 Task: Create a due date automation trigger when advanced on, on the monday before a card is due add fields without custom field "Resume" set to a date more than 1 working days ago at 11:00 AM.
Action: Mouse moved to (859, 290)
Screenshot: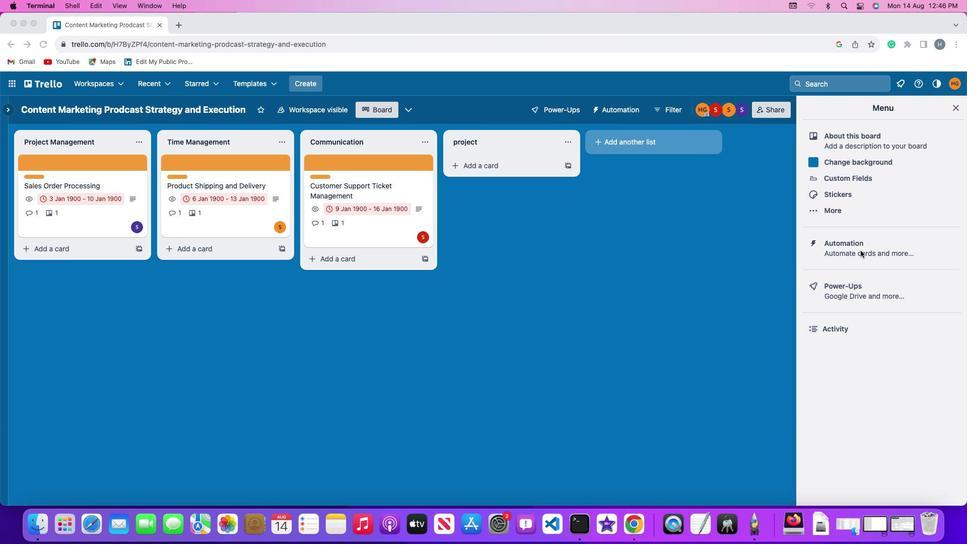 
Action: Mouse pressed left at (859, 290)
Screenshot: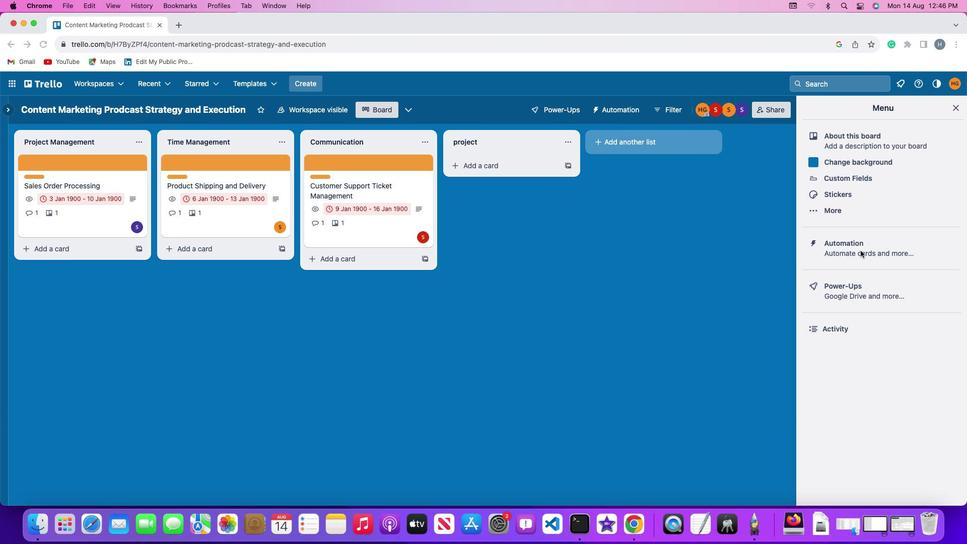 
Action: Mouse pressed left at (859, 290)
Screenshot: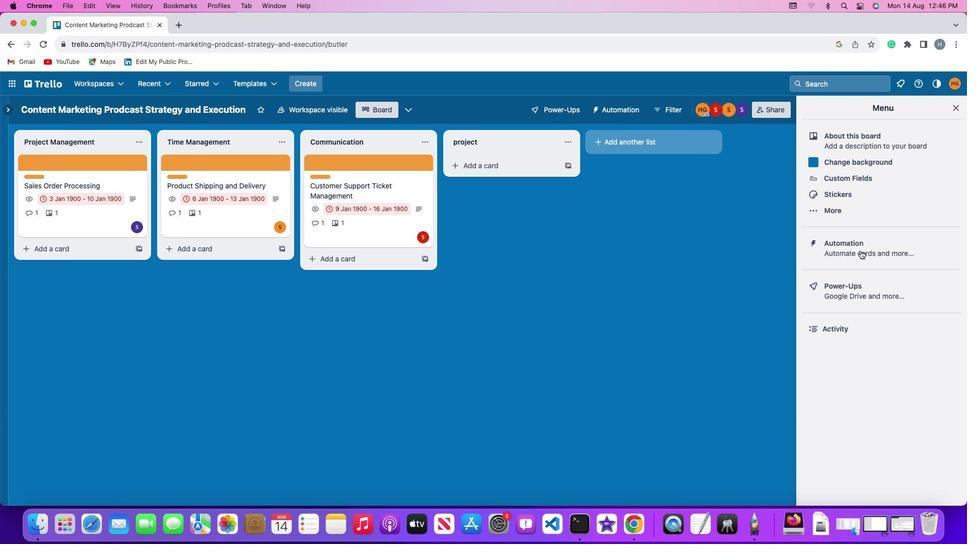 
Action: Mouse moved to (81, 281)
Screenshot: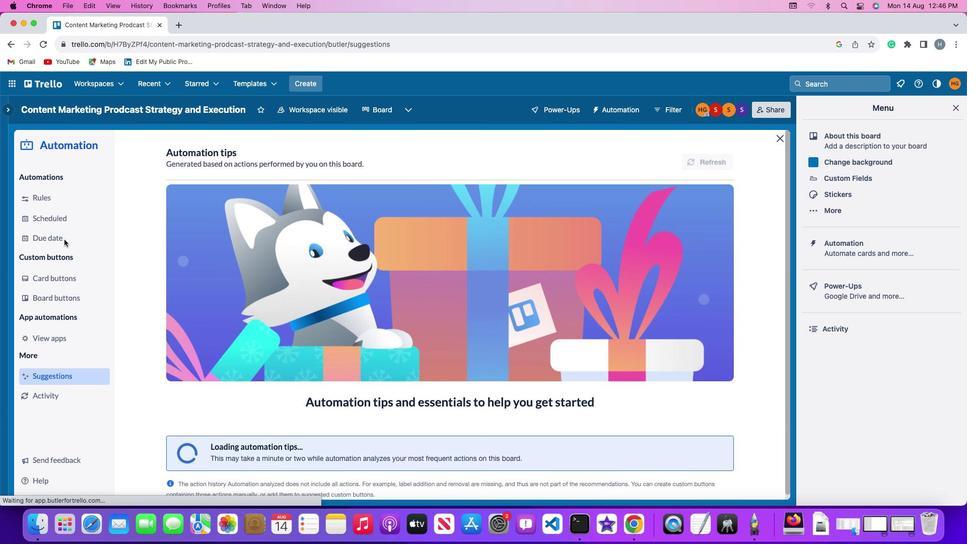 
Action: Mouse pressed left at (81, 281)
Screenshot: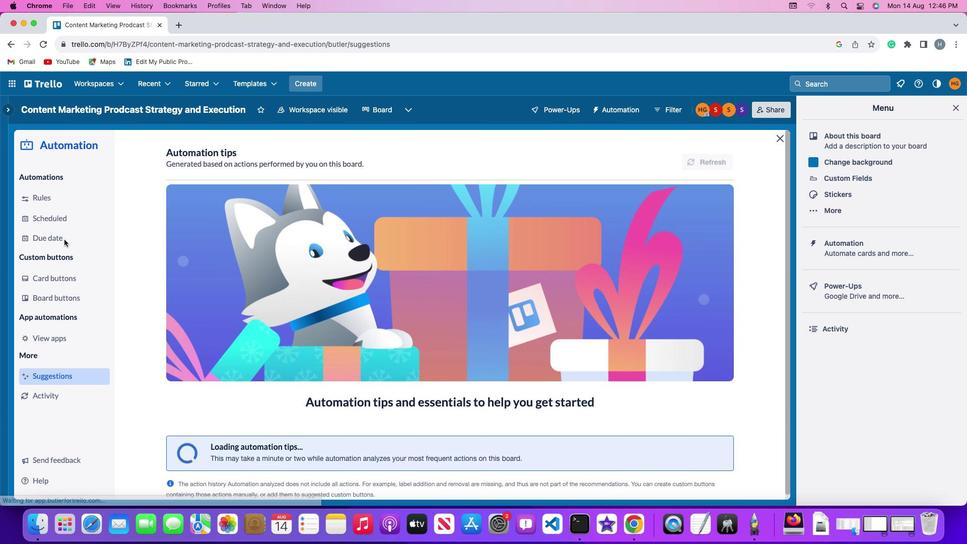 
Action: Mouse moved to (679, 213)
Screenshot: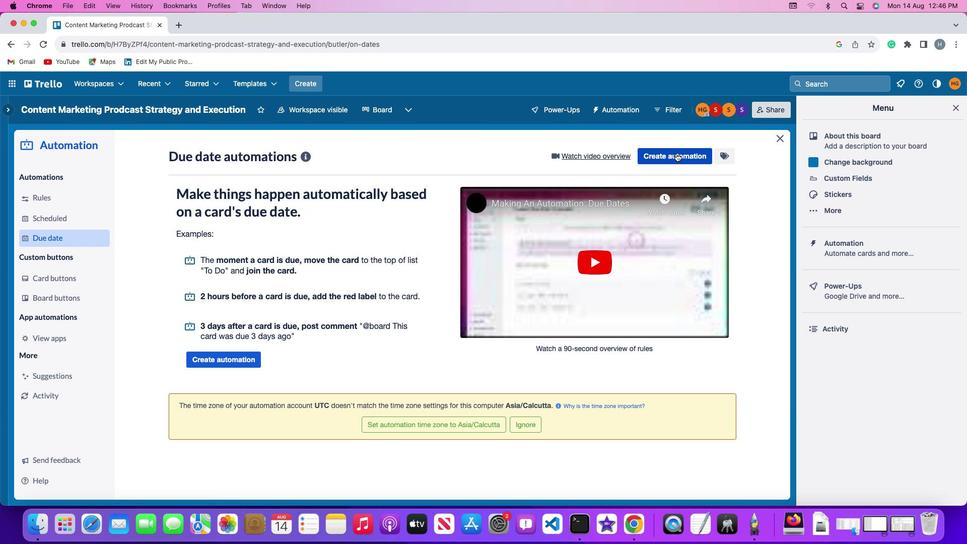 
Action: Mouse pressed left at (679, 213)
Screenshot: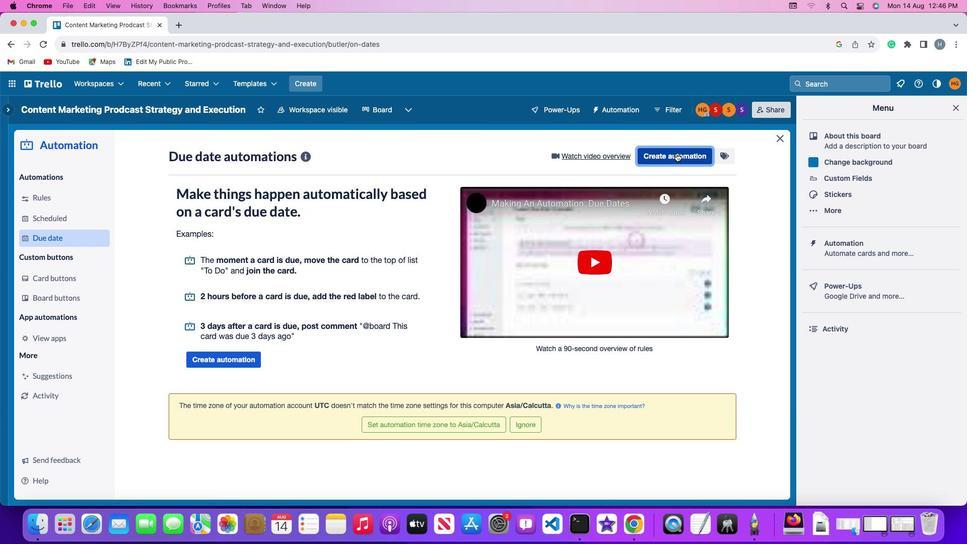 
Action: Mouse moved to (195, 292)
Screenshot: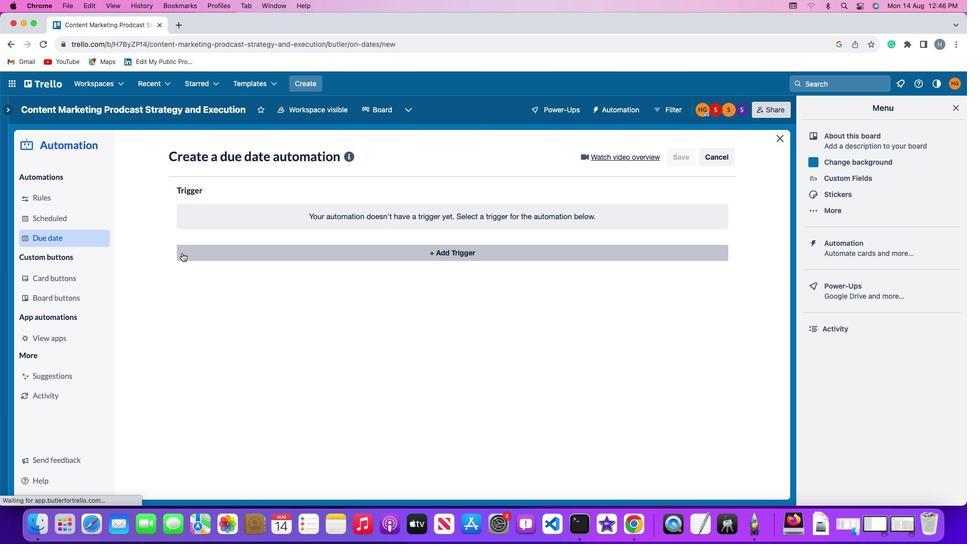 
Action: Mouse pressed left at (195, 292)
Screenshot: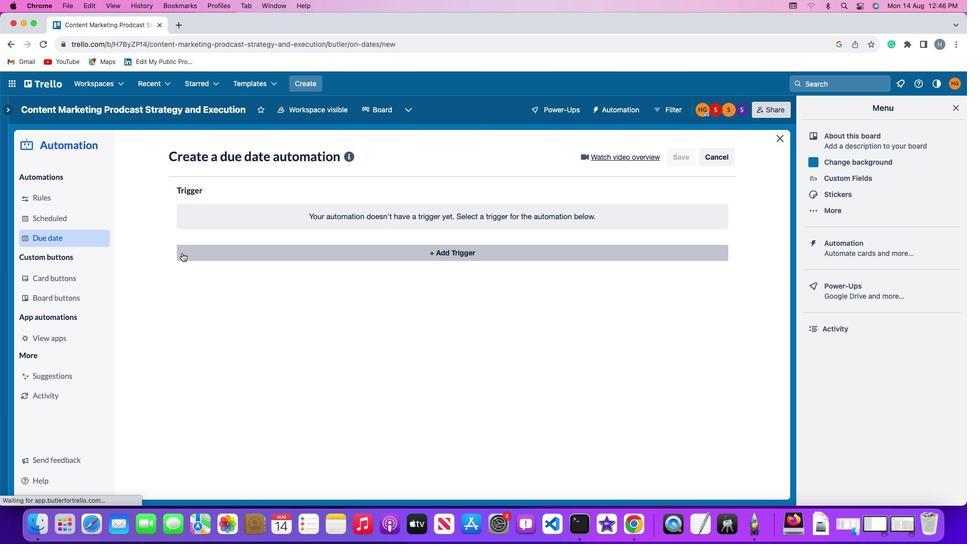 
Action: Mouse moved to (249, 436)
Screenshot: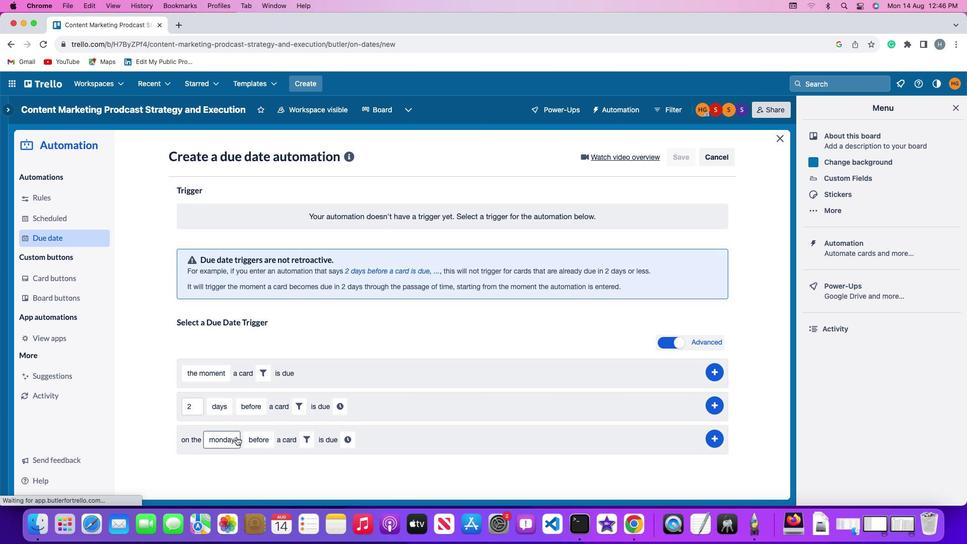 
Action: Mouse pressed left at (249, 436)
Screenshot: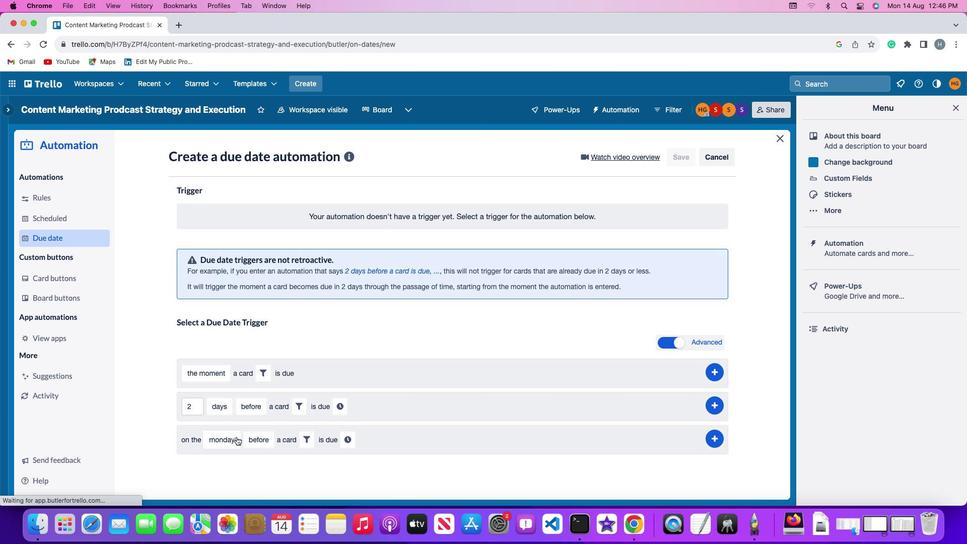 
Action: Mouse moved to (253, 326)
Screenshot: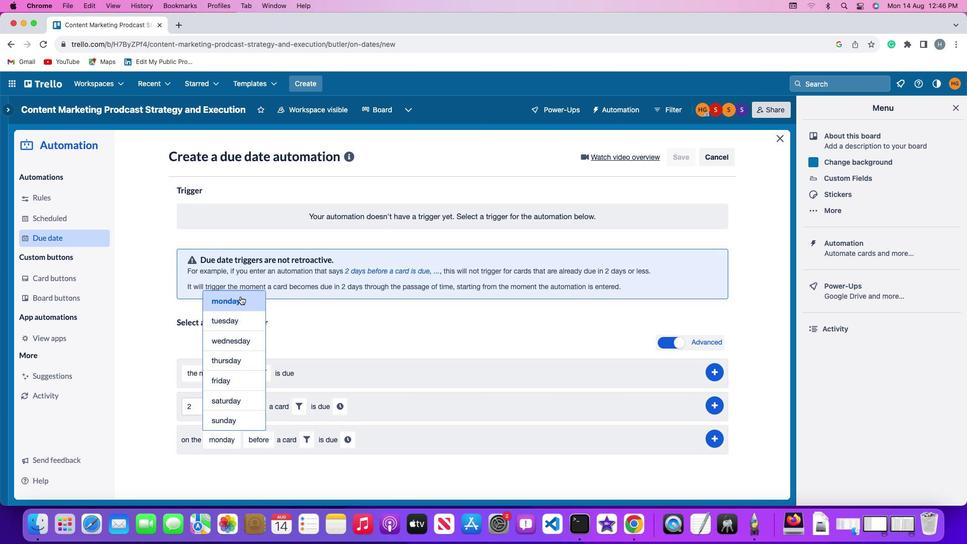 
Action: Mouse pressed left at (253, 326)
Screenshot: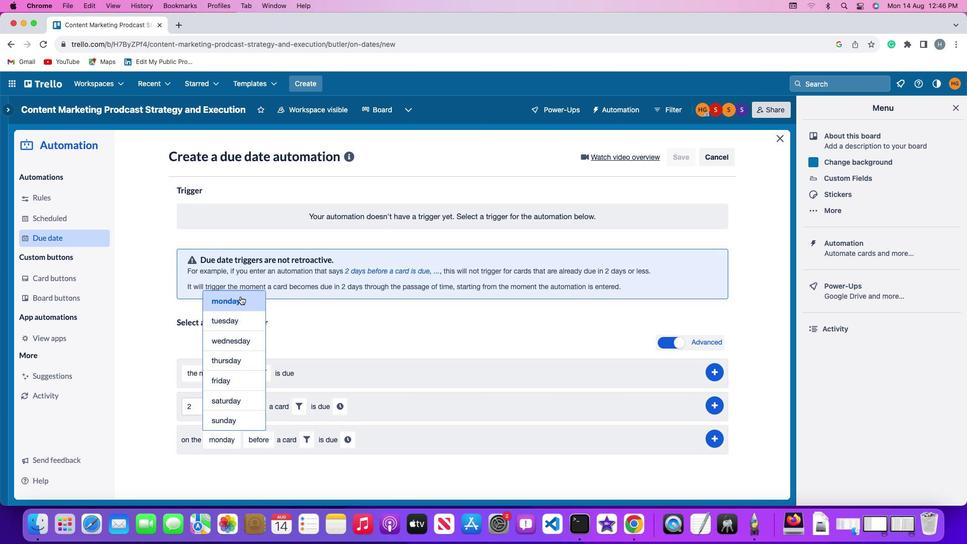 
Action: Mouse moved to (270, 441)
Screenshot: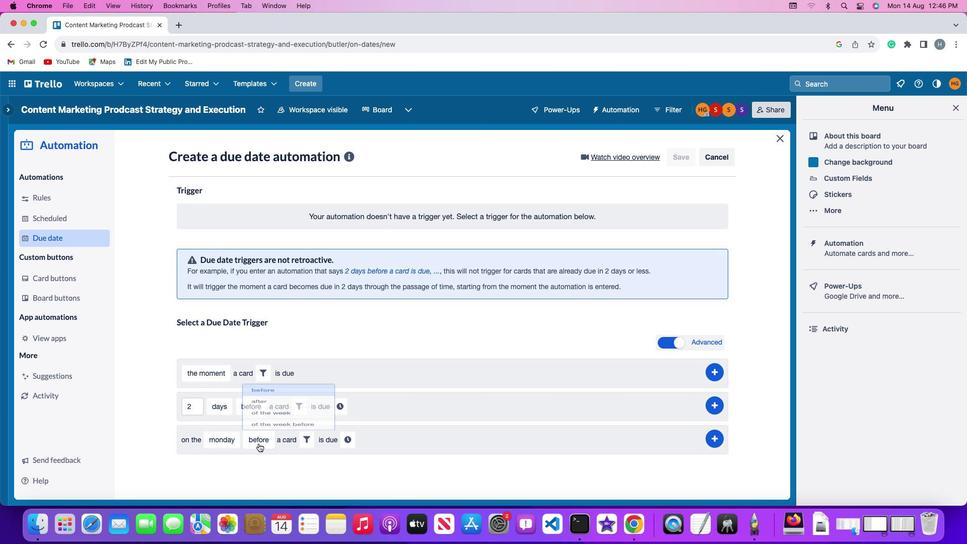 
Action: Mouse pressed left at (270, 441)
Screenshot: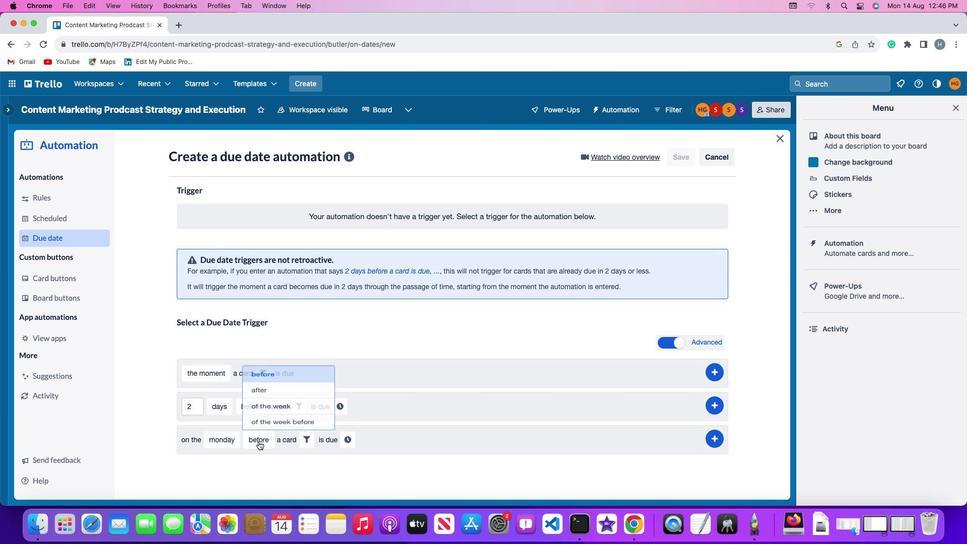 
Action: Mouse moved to (297, 375)
Screenshot: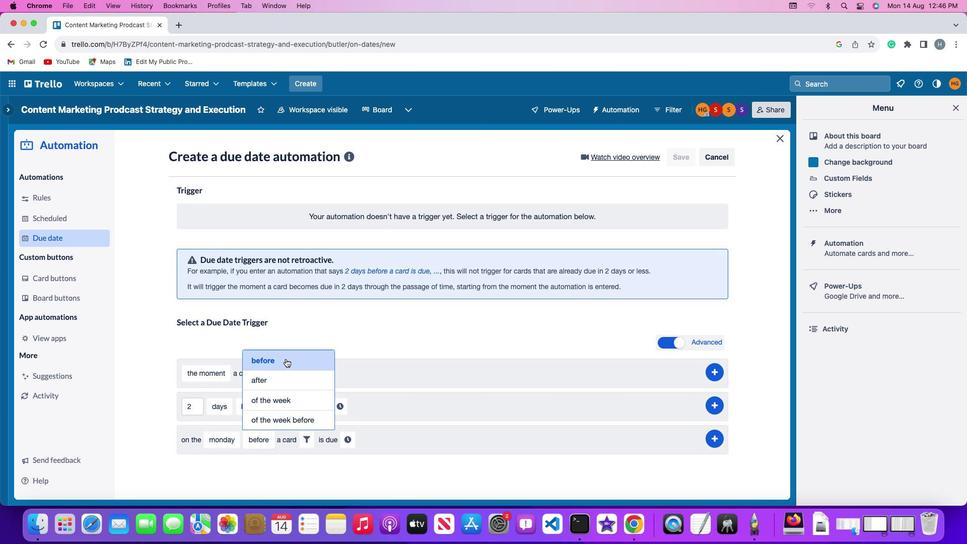 
Action: Mouse pressed left at (297, 375)
Screenshot: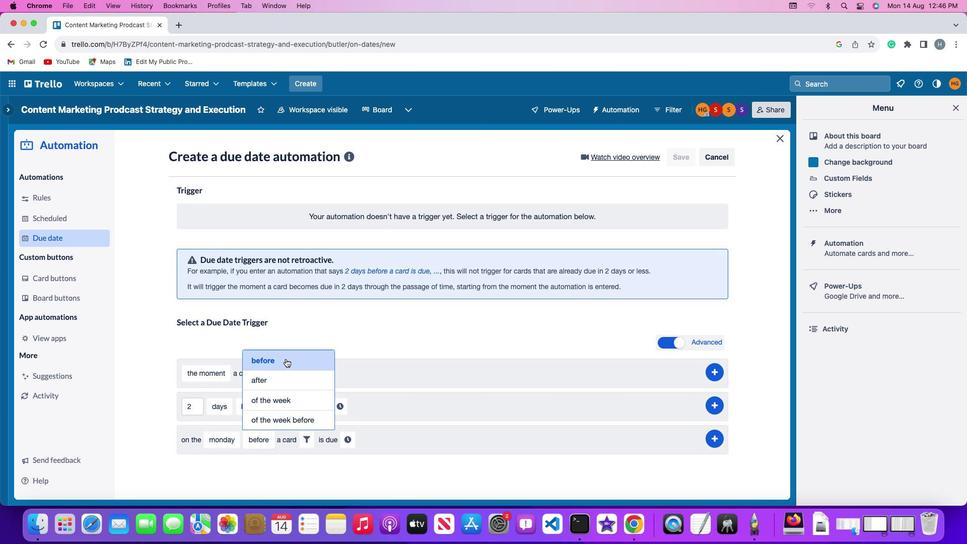 
Action: Mouse moved to (321, 438)
Screenshot: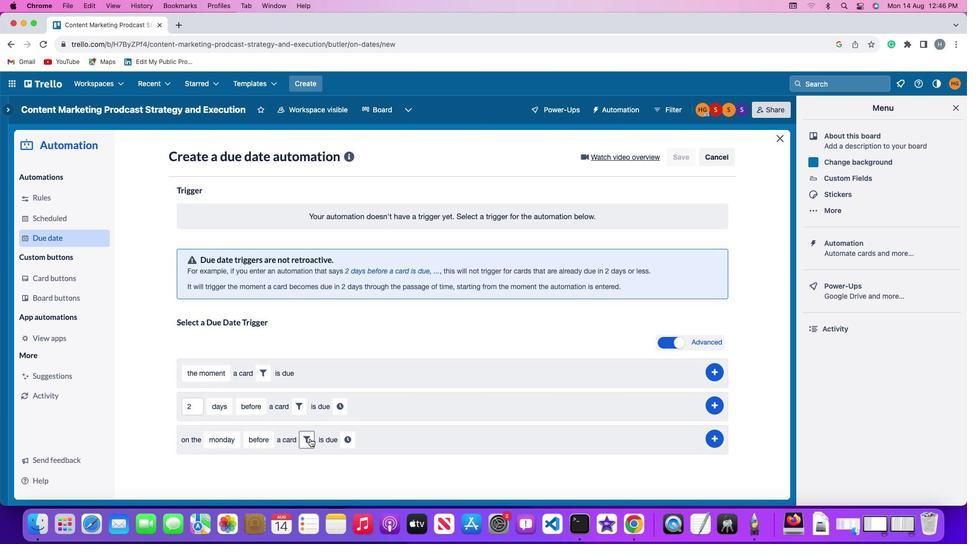 
Action: Mouse pressed left at (321, 438)
Screenshot: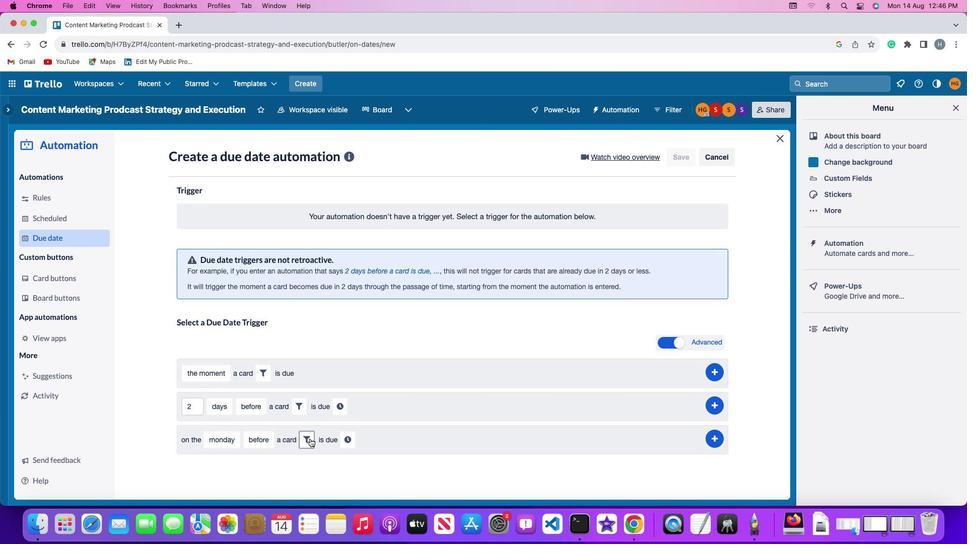 
Action: Mouse moved to (480, 460)
Screenshot: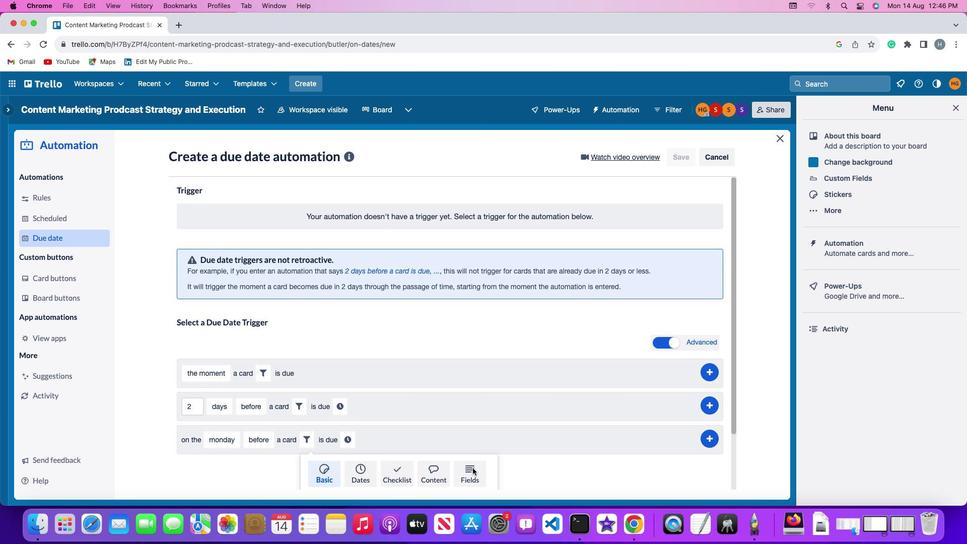 
Action: Mouse pressed left at (480, 460)
Screenshot: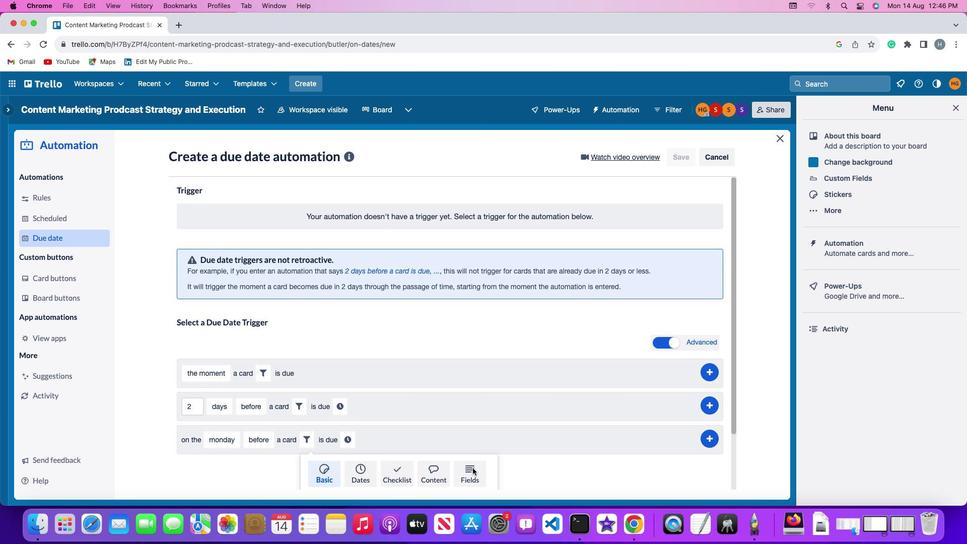 
Action: Mouse moved to (286, 459)
Screenshot: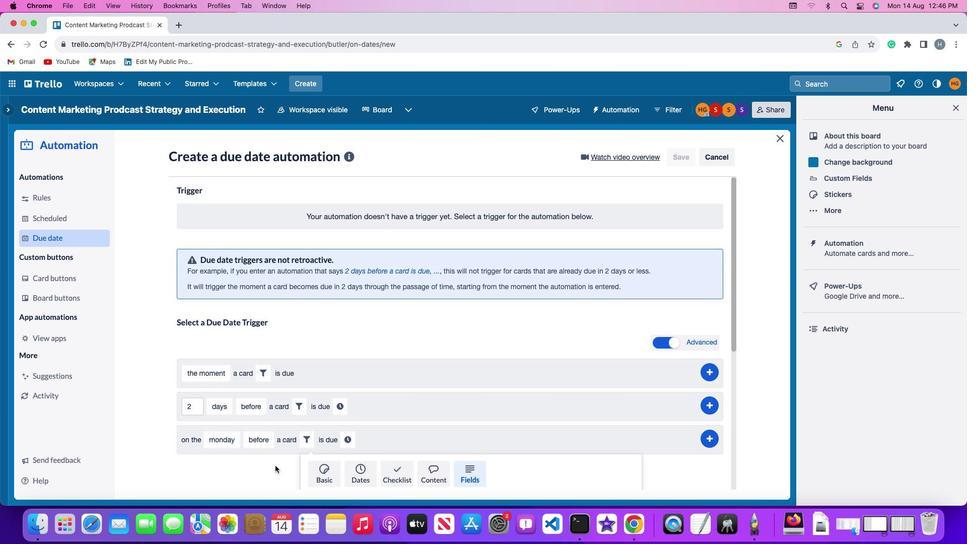 
Action: Mouse scrolled (286, 459) with delta (18, 93)
Screenshot: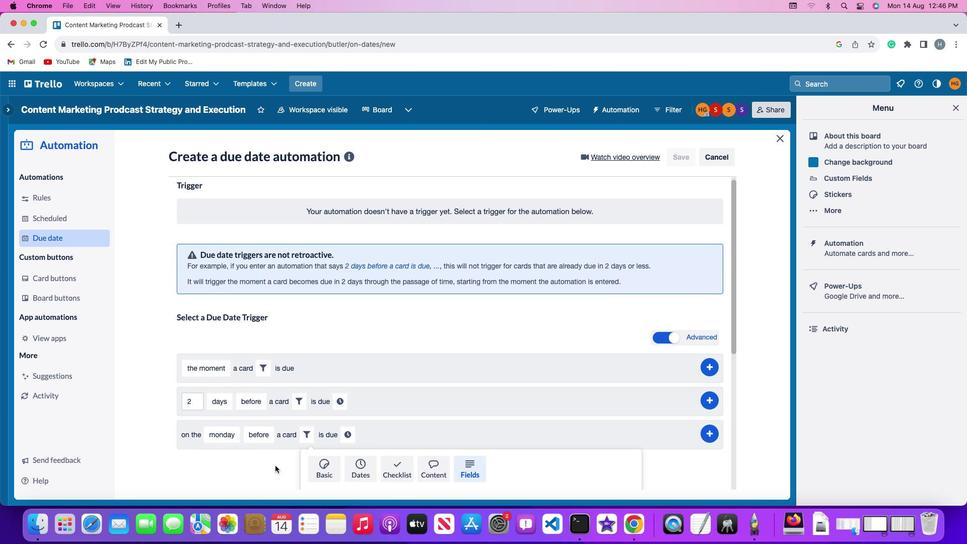 
Action: Mouse scrolled (286, 459) with delta (18, 93)
Screenshot: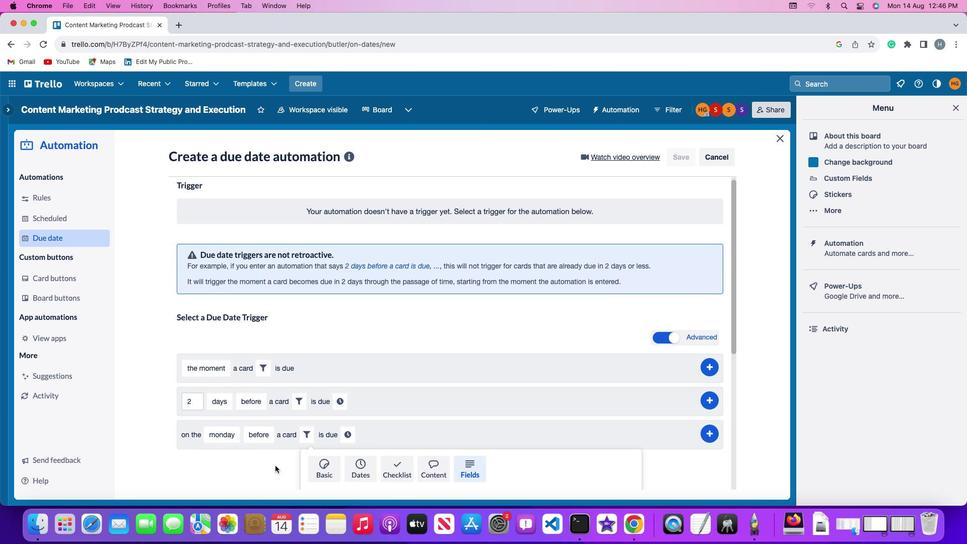 
Action: Mouse scrolled (286, 459) with delta (18, 92)
Screenshot: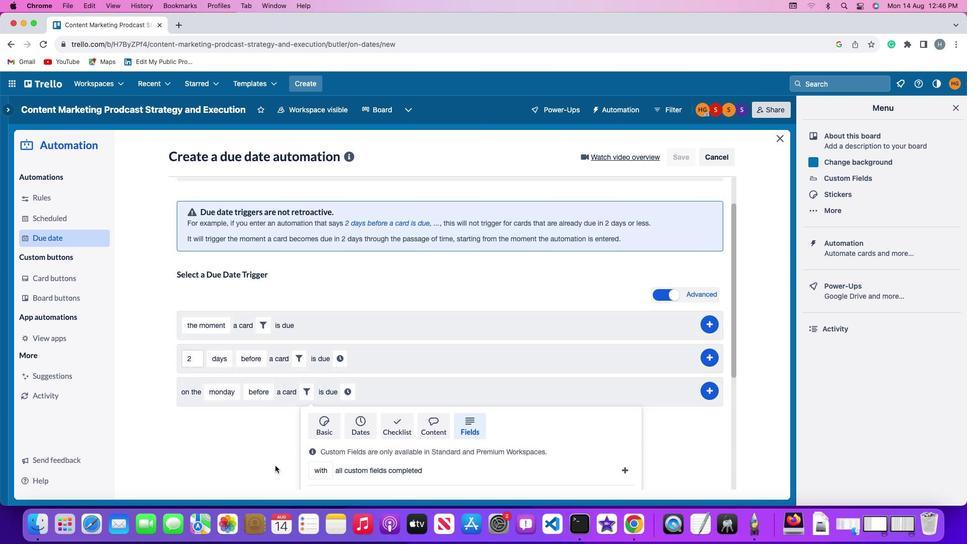 
Action: Mouse scrolled (286, 459) with delta (18, 91)
Screenshot: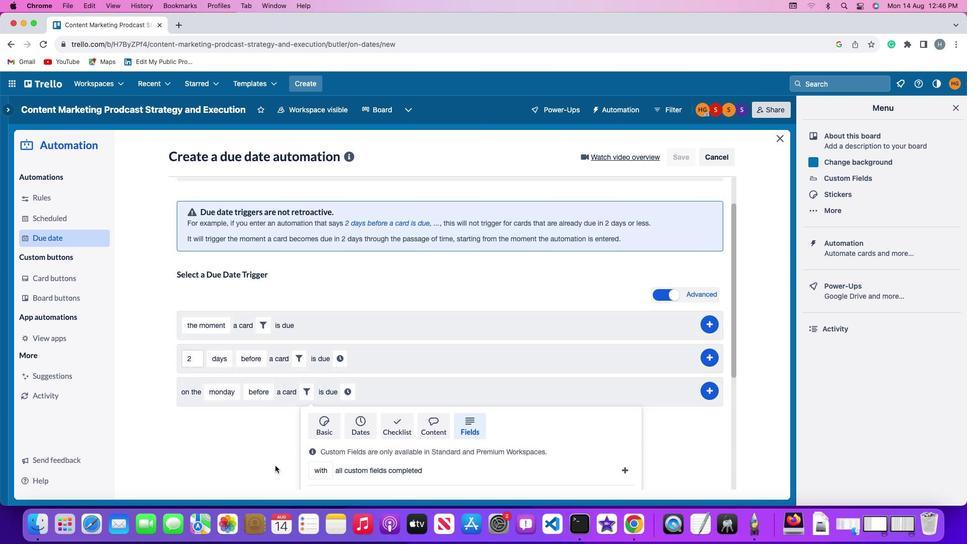 
Action: Mouse moved to (286, 458)
Screenshot: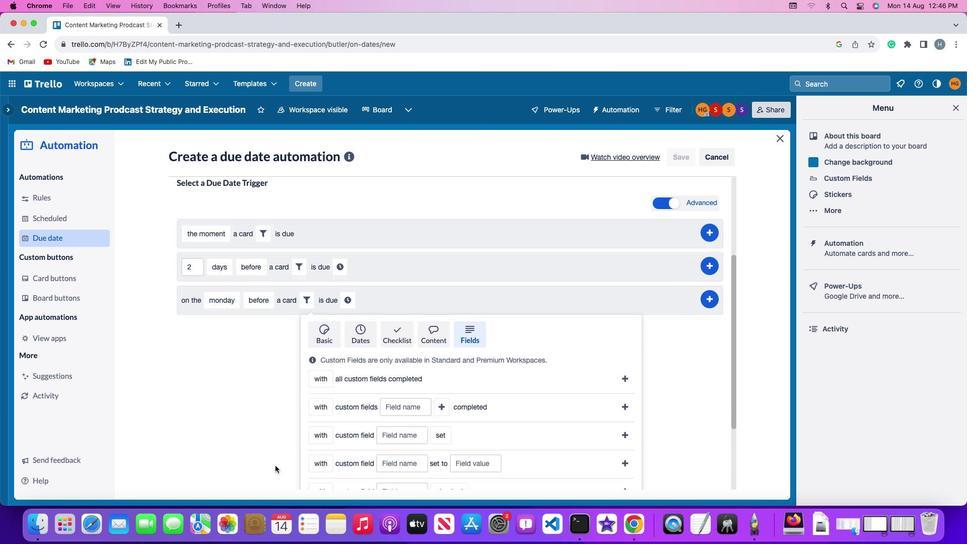 
Action: Mouse scrolled (286, 458) with delta (18, 93)
Screenshot: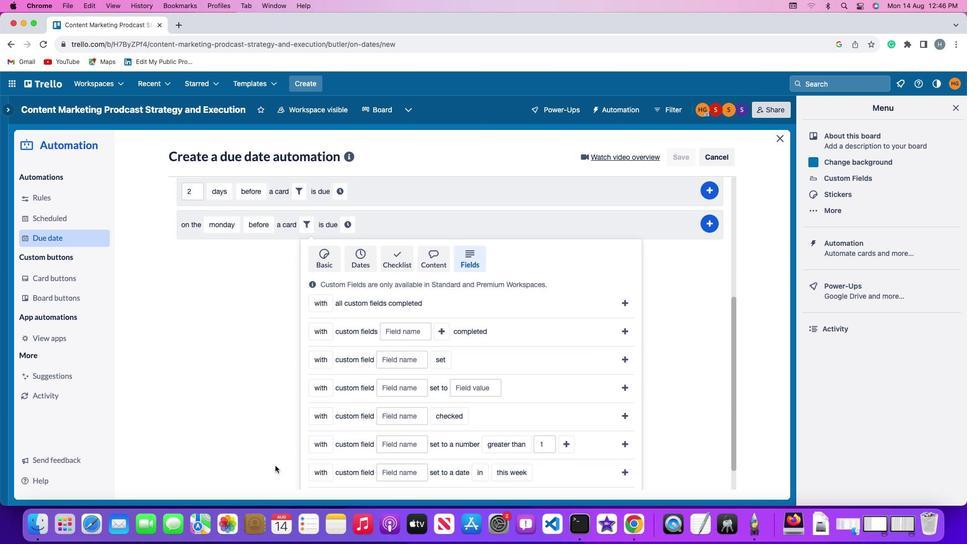 
Action: Mouse scrolled (286, 458) with delta (18, 93)
Screenshot: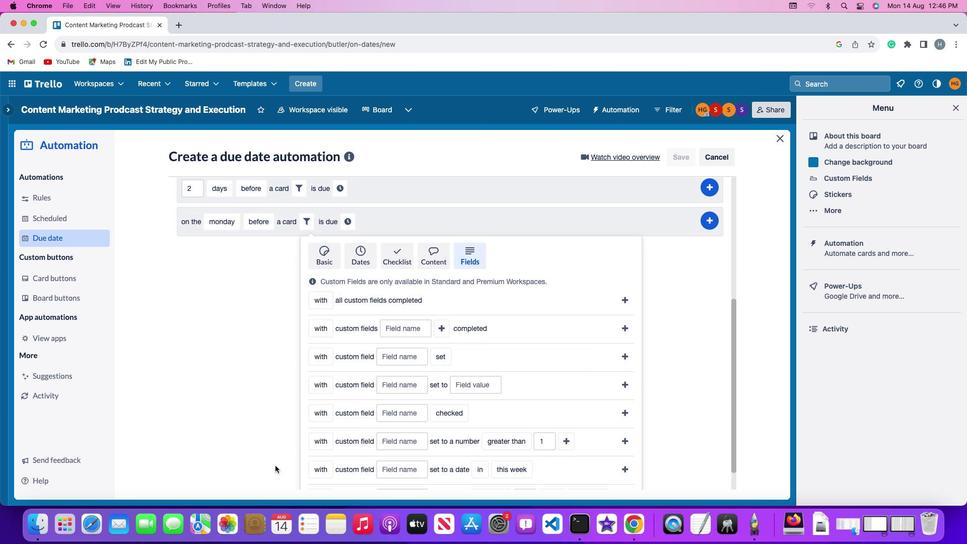 
Action: Mouse scrolled (286, 458) with delta (18, 92)
Screenshot: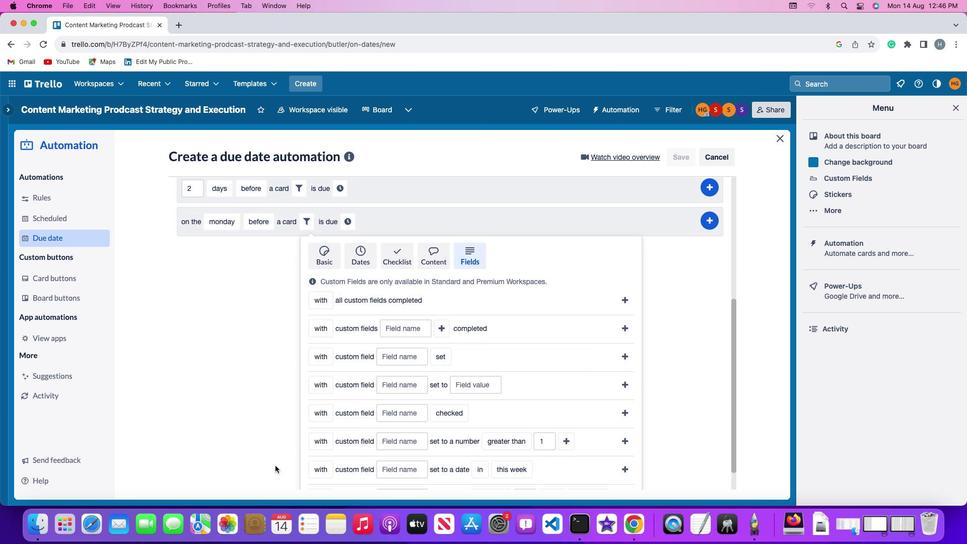 
Action: Mouse scrolled (286, 458) with delta (18, 91)
Screenshot: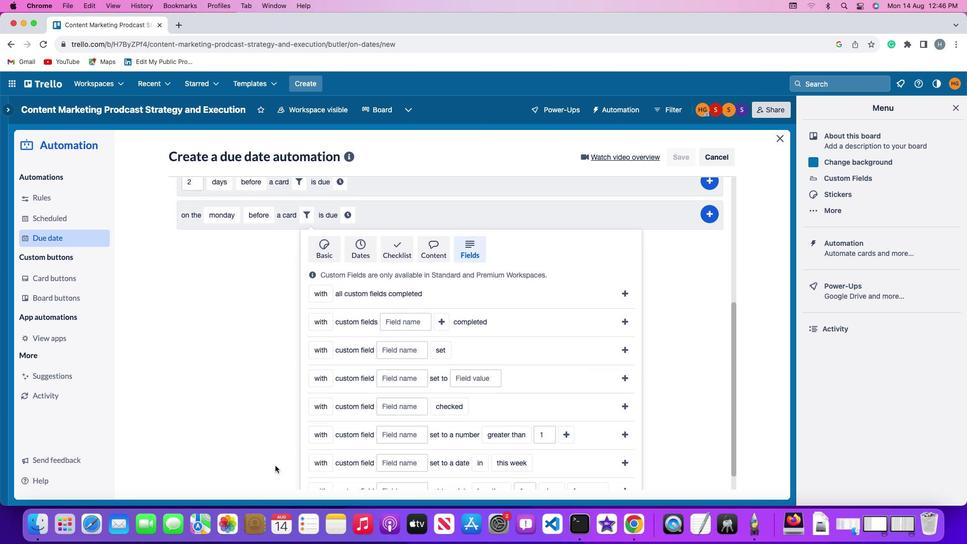 
Action: Mouse scrolled (286, 458) with delta (18, 91)
Screenshot: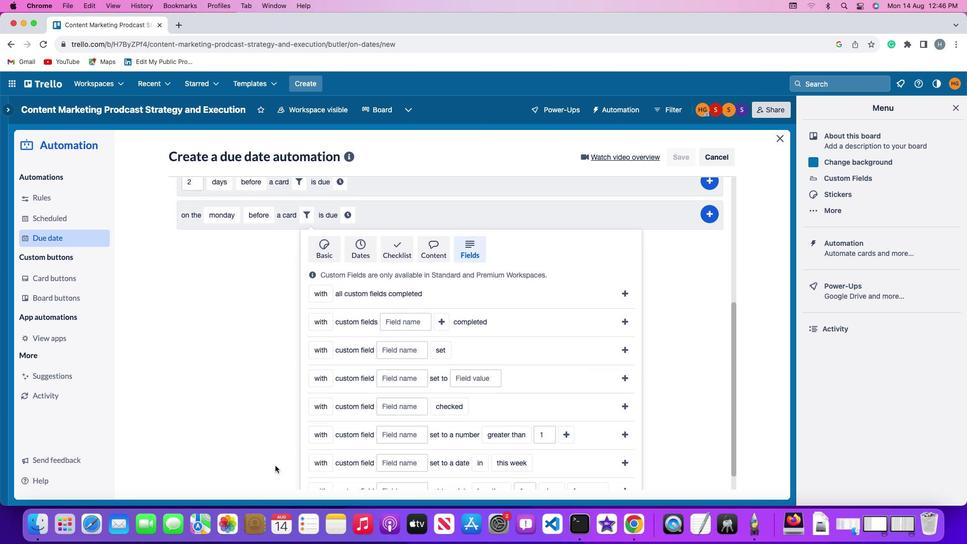
Action: Mouse moved to (326, 461)
Screenshot: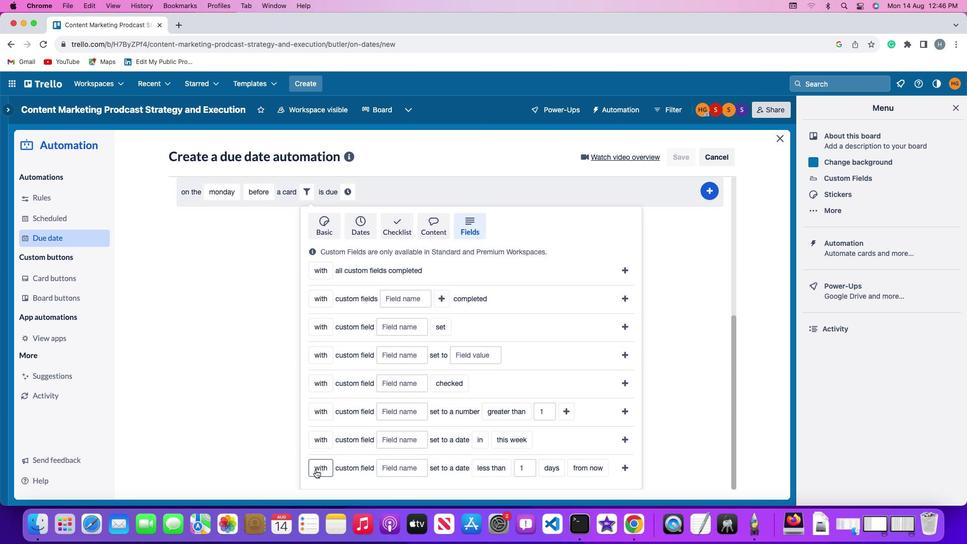
Action: Mouse pressed left at (326, 461)
Screenshot: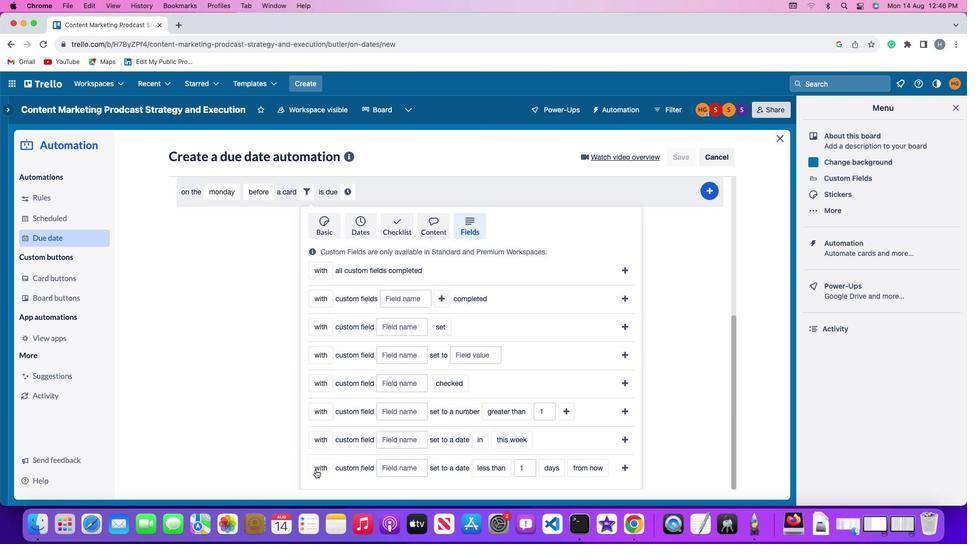 
Action: Mouse moved to (331, 443)
Screenshot: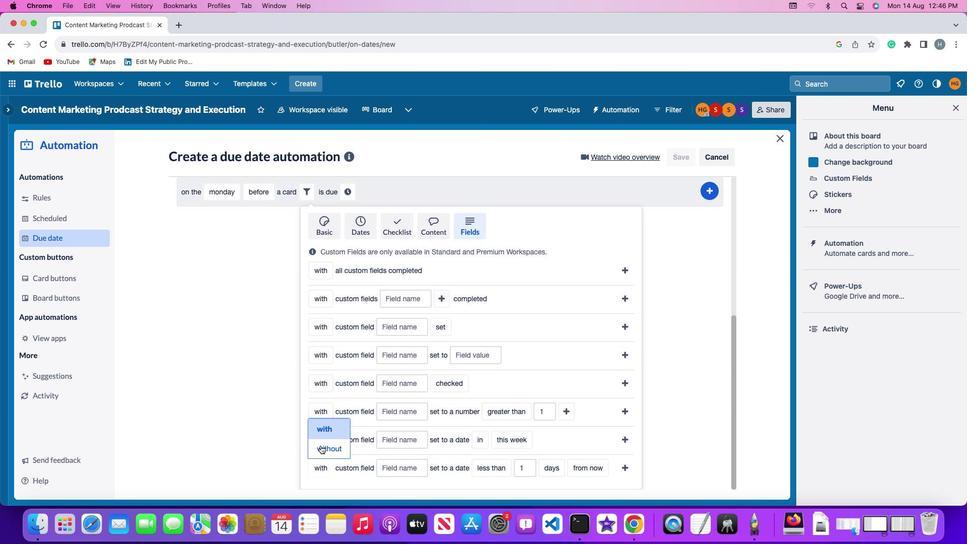 
Action: Mouse pressed left at (331, 443)
Screenshot: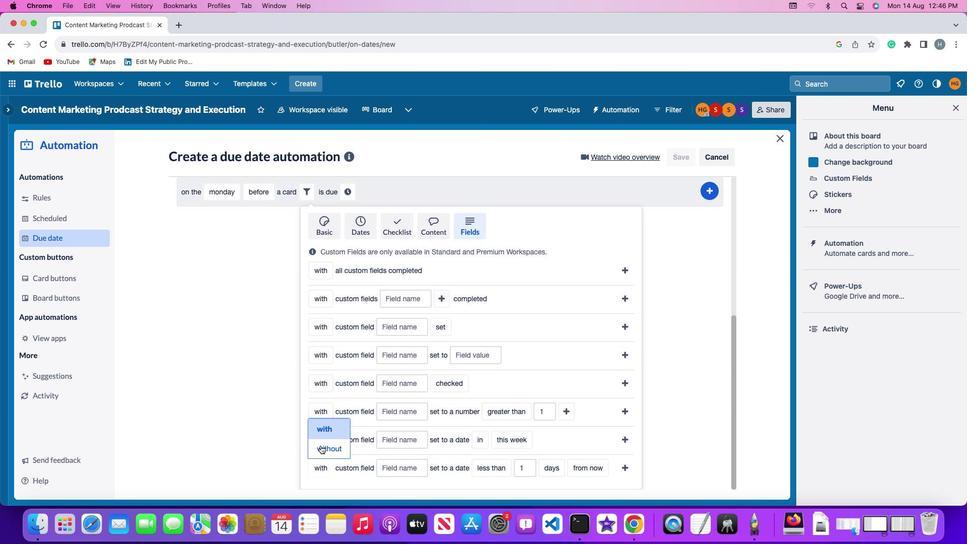 
Action: Mouse moved to (425, 461)
Screenshot: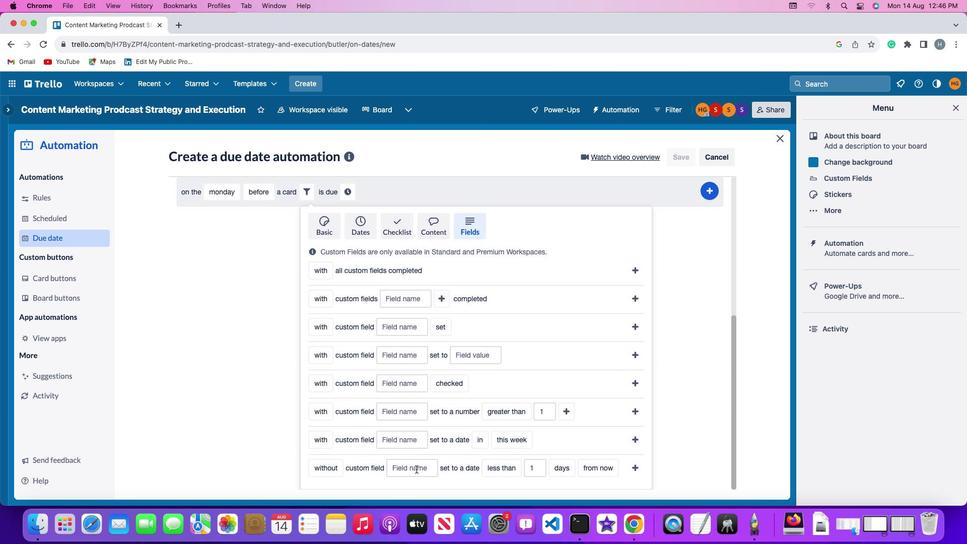 
Action: Mouse pressed left at (425, 461)
Screenshot: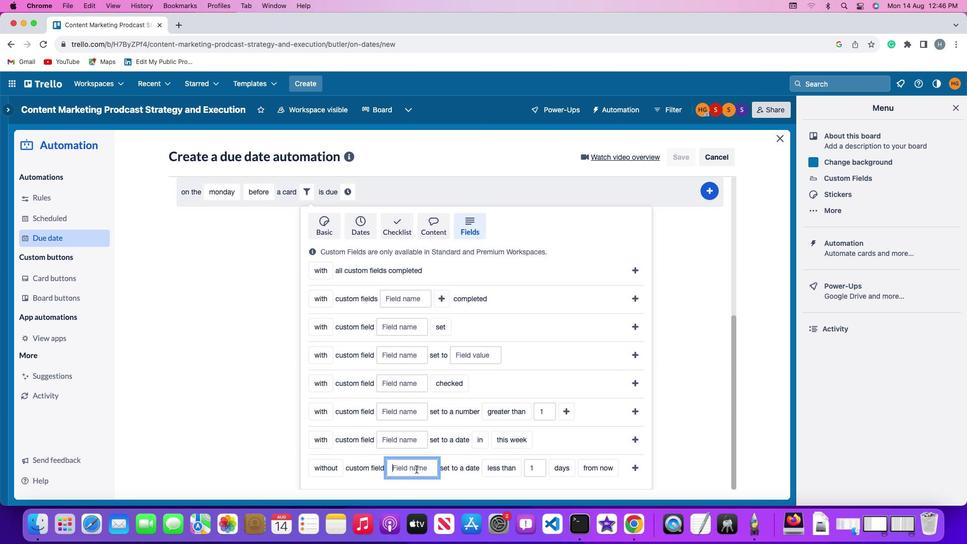 
Action: Key pressed Key.shift'R''e''s''u''m''e'
Screenshot: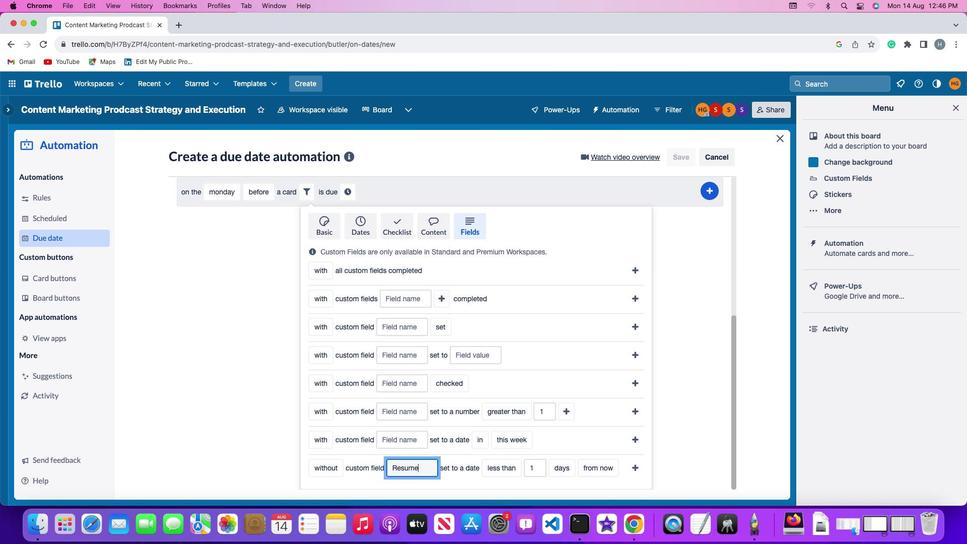 
Action: Mouse moved to (506, 458)
Screenshot: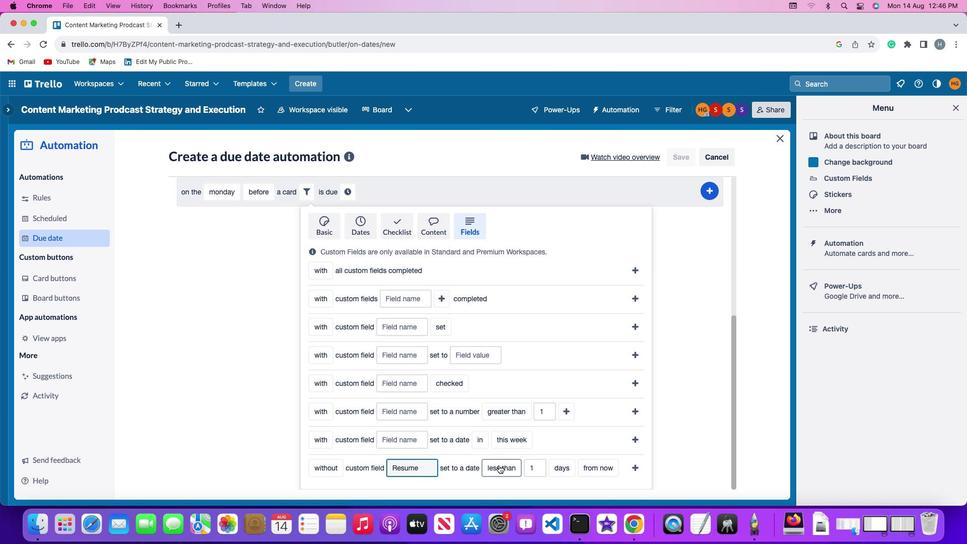 
Action: Mouse pressed left at (506, 458)
Screenshot: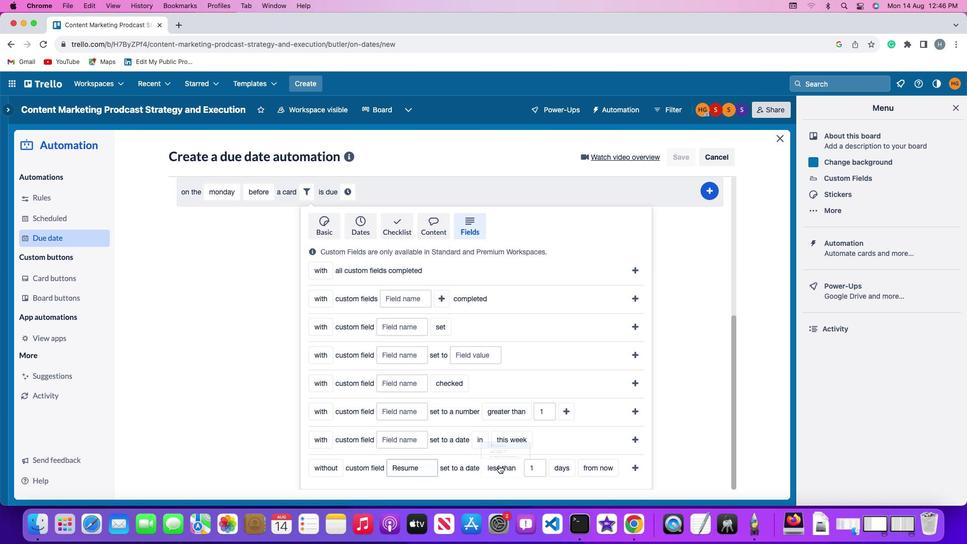 
Action: Mouse moved to (509, 426)
Screenshot: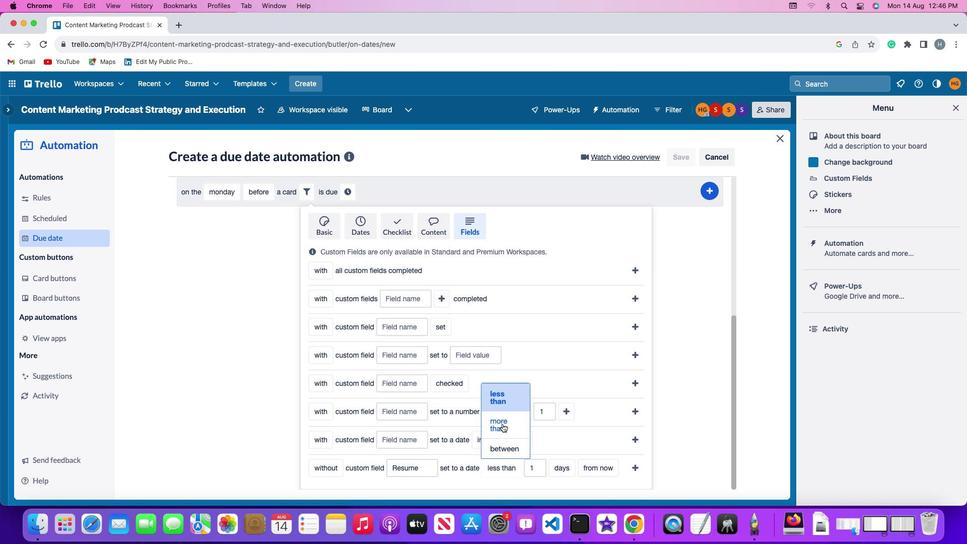 
Action: Mouse pressed left at (509, 426)
Screenshot: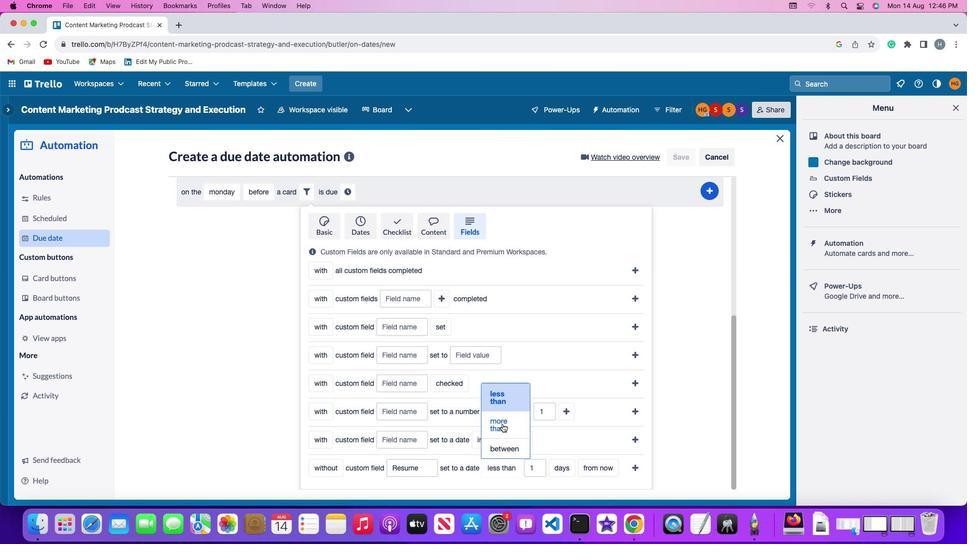 
Action: Mouse moved to (546, 461)
Screenshot: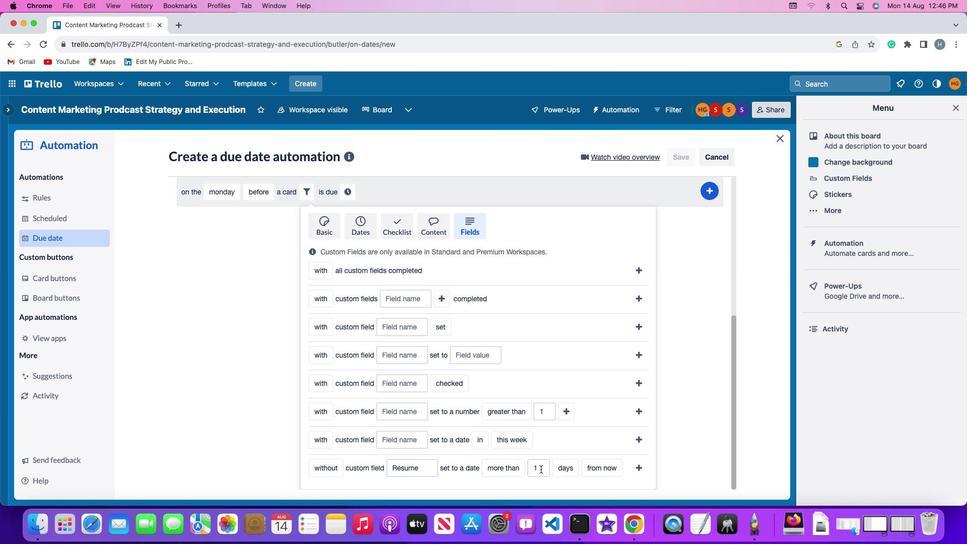 
Action: Mouse pressed left at (546, 461)
Screenshot: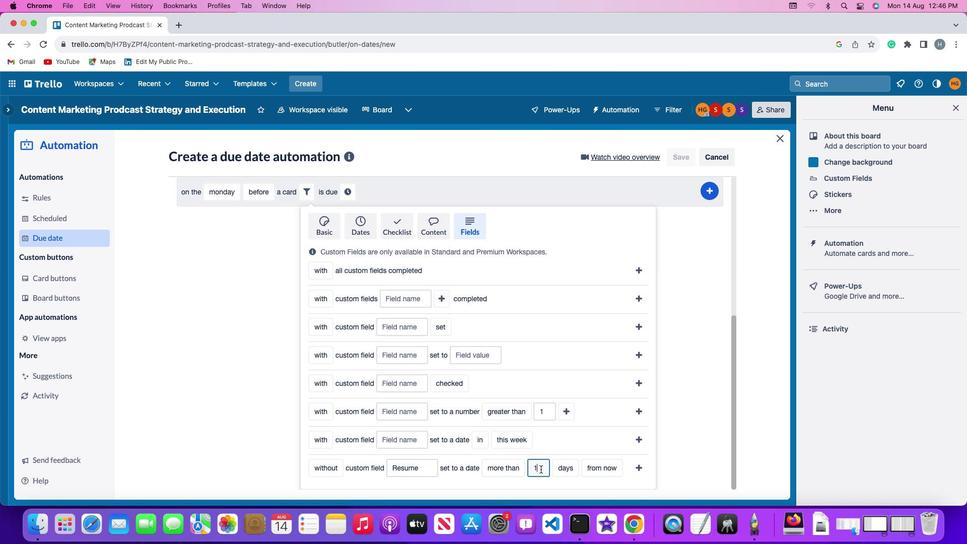 
Action: Mouse moved to (546, 461)
Screenshot: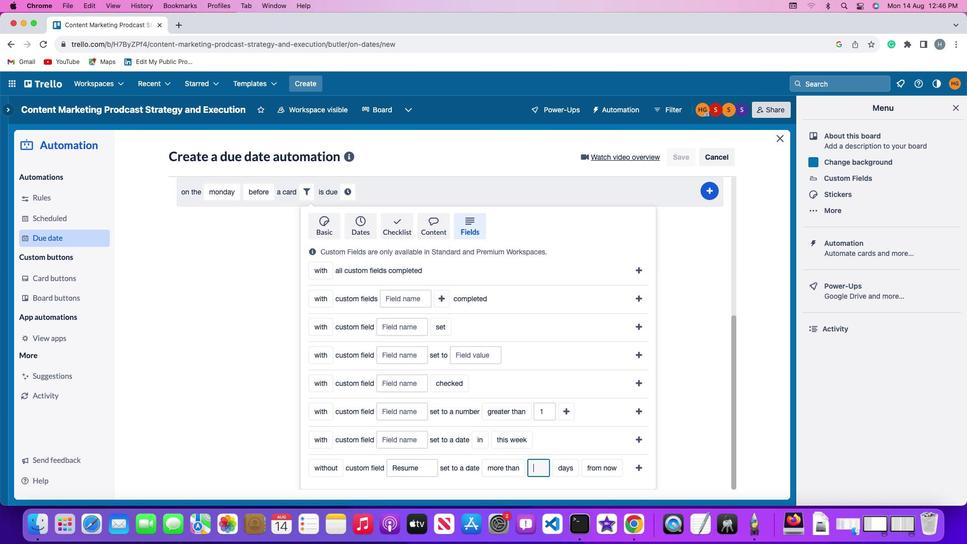 
Action: Key pressed Key.backspace'1'
Screenshot: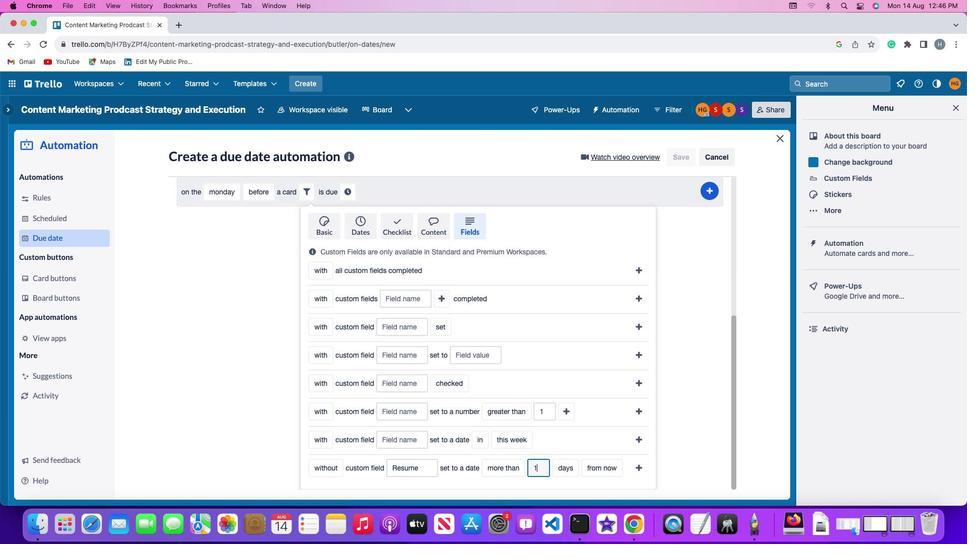
Action: Mouse moved to (569, 461)
Screenshot: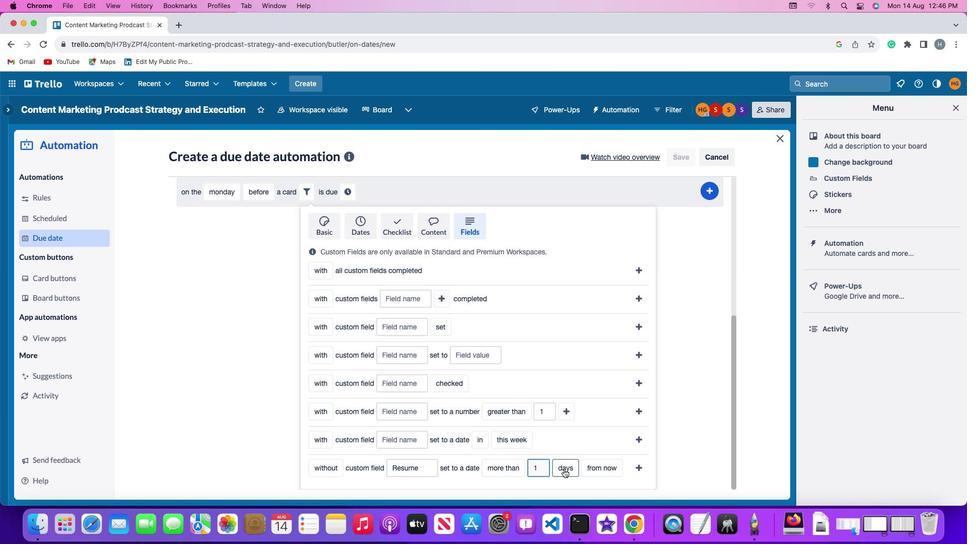 
Action: Mouse pressed left at (569, 461)
Screenshot: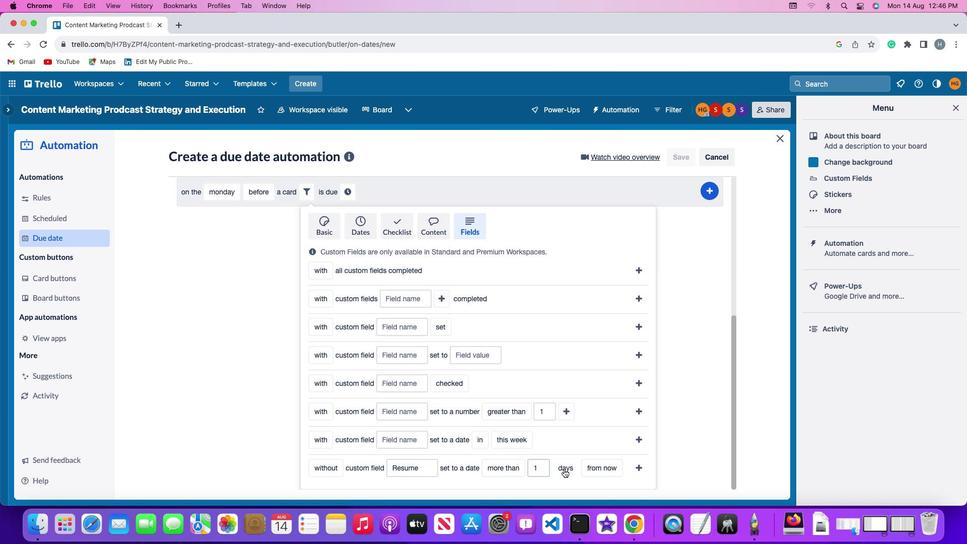 
Action: Mouse moved to (573, 445)
Screenshot: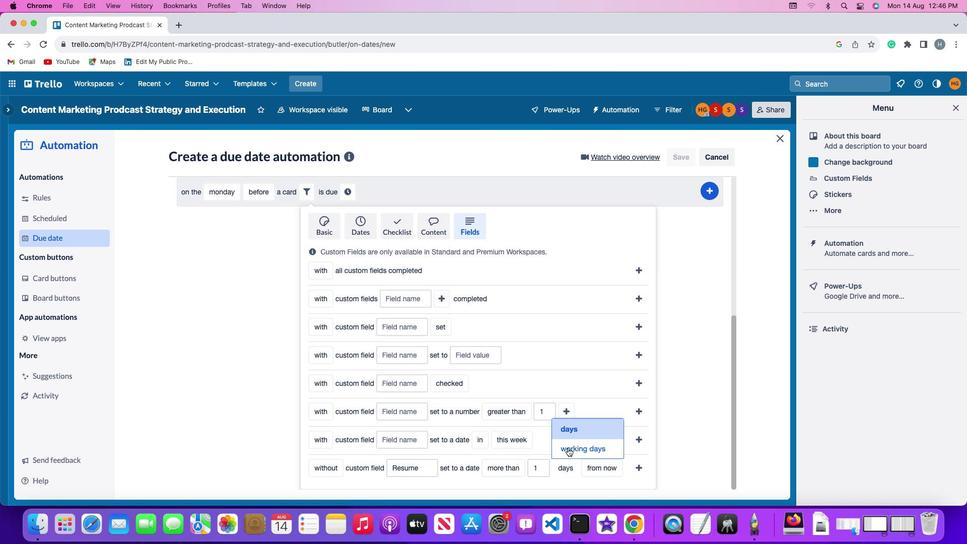 
Action: Mouse pressed left at (573, 445)
Screenshot: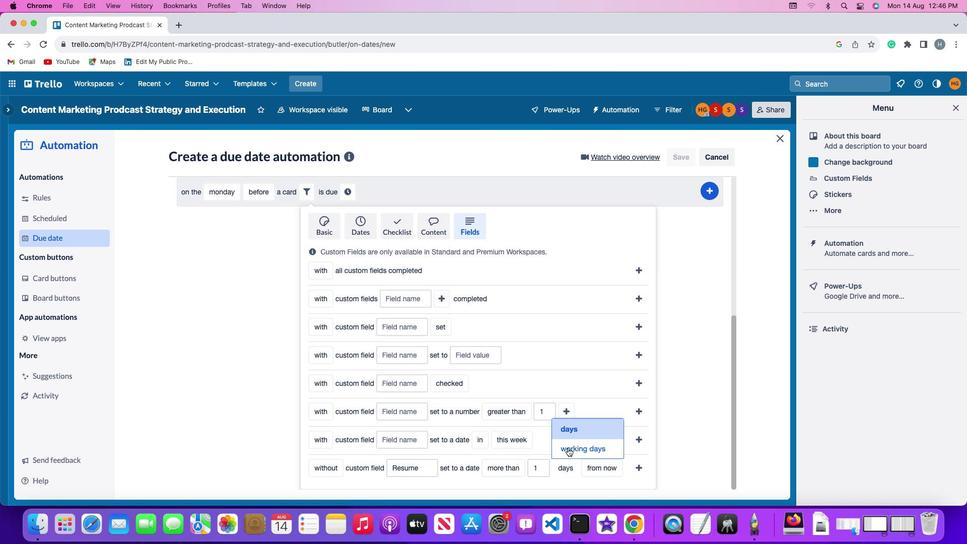 
Action: Mouse moved to (634, 458)
Screenshot: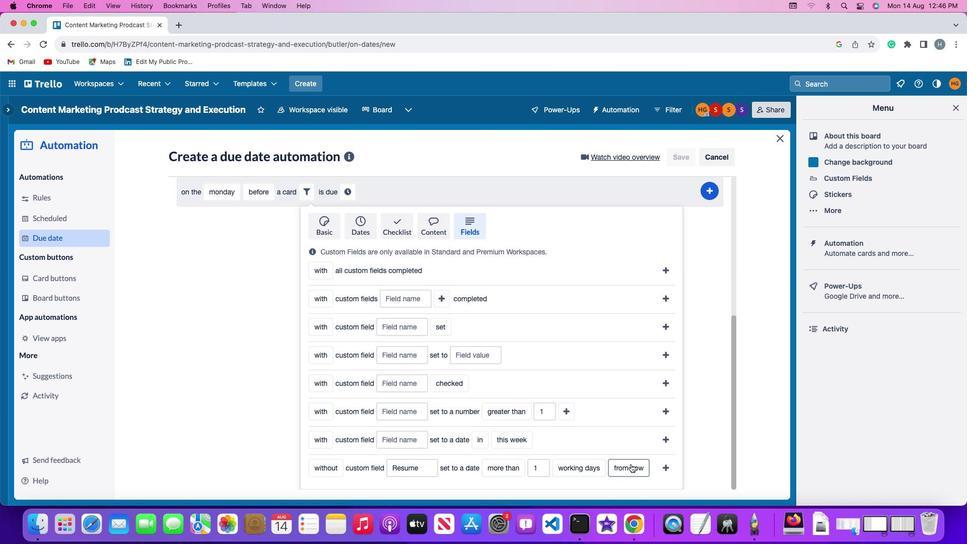 
Action: Mouse pressed left at (634, 458)
Screenshot: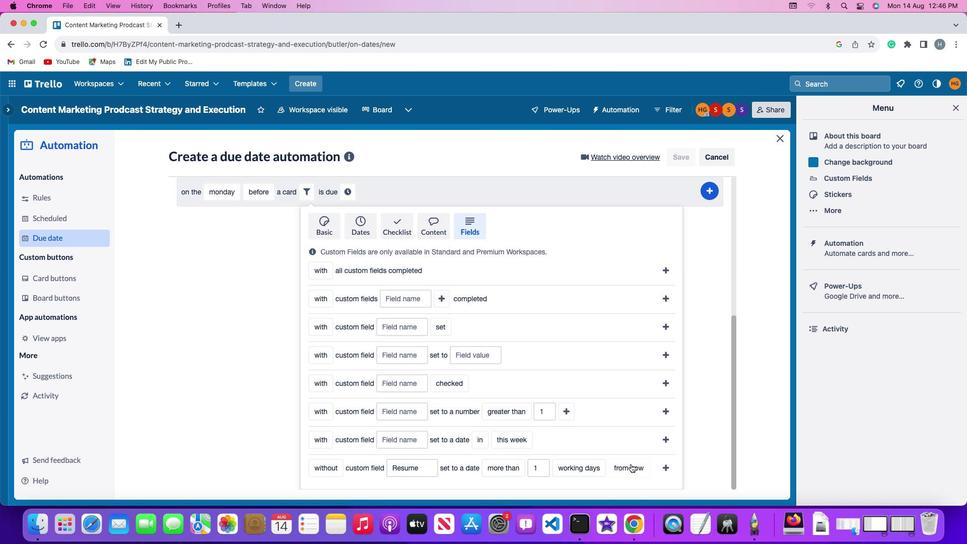 
Action: Mouse moved to (625, 446)
Screenshot: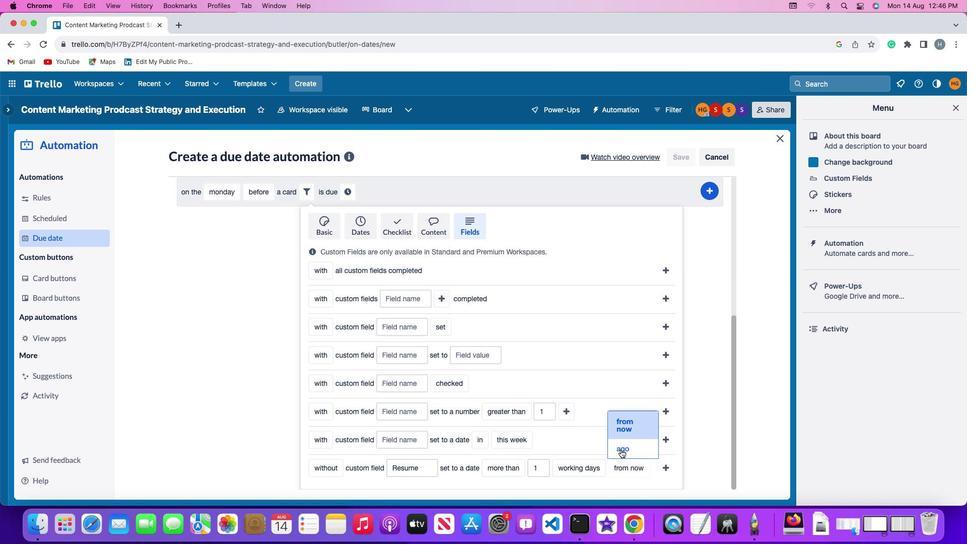 
Action: Mouse pressed left at (625, 446)
Screenshot: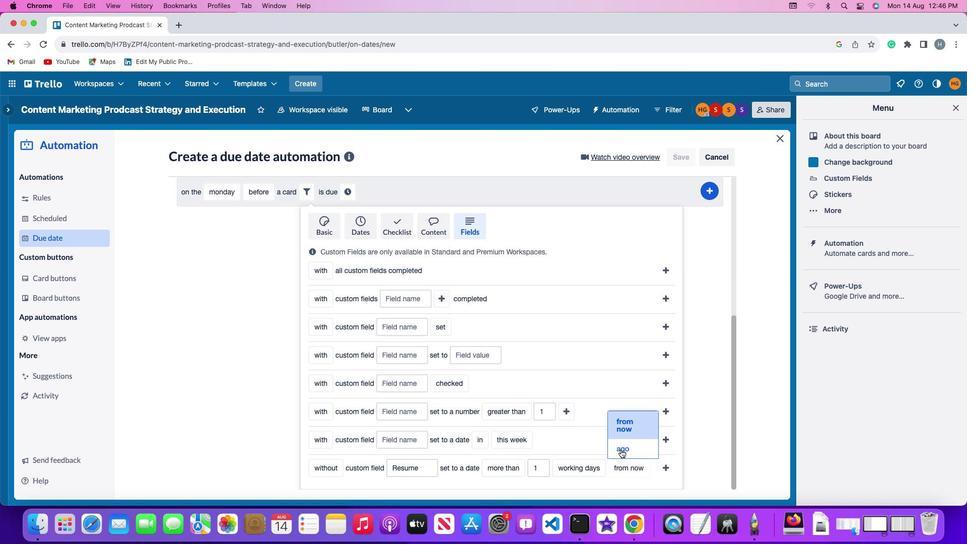 
Action: Mouse moved to (650, 458)
Screenshot: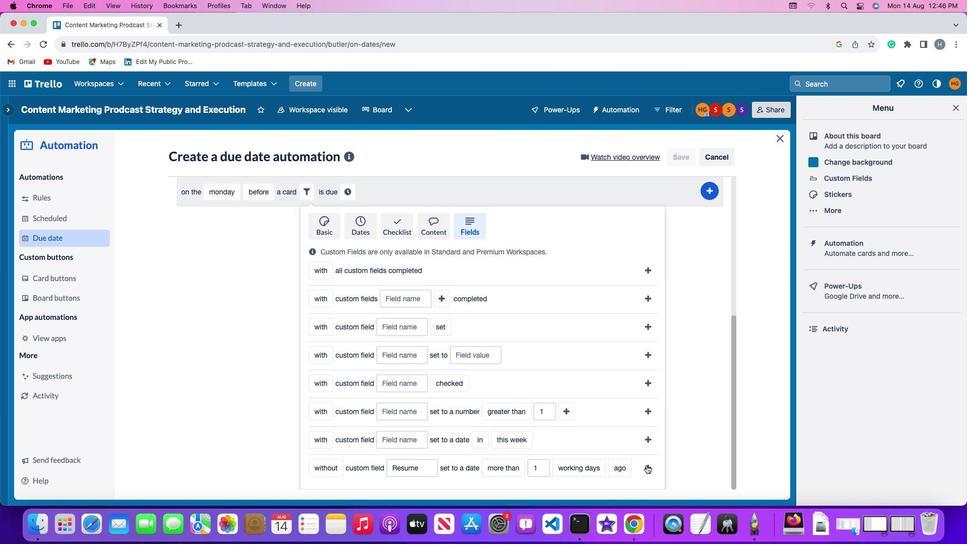 
Action: Mouse pressed left at (650, 458)
Screenshot: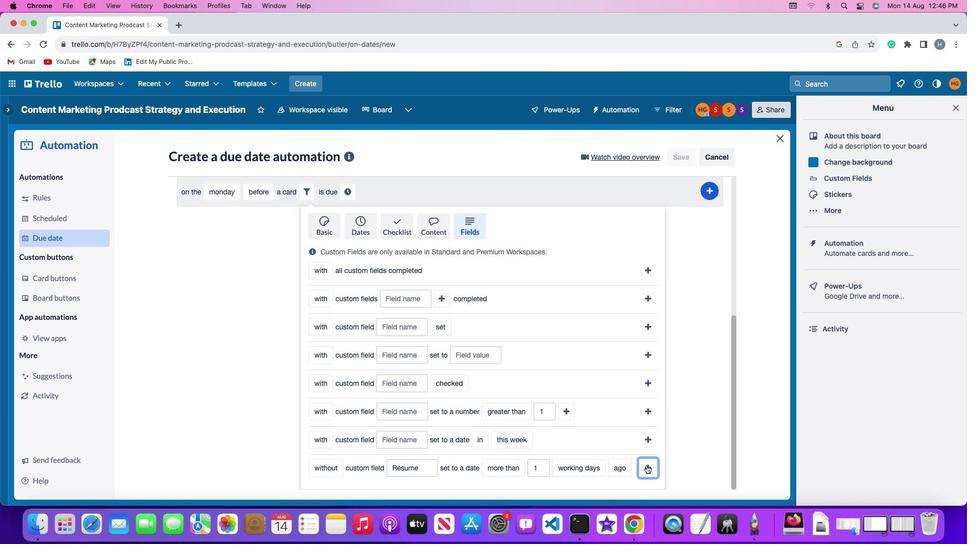 
Action: Mouse moved to (614, 434)
Screenshot: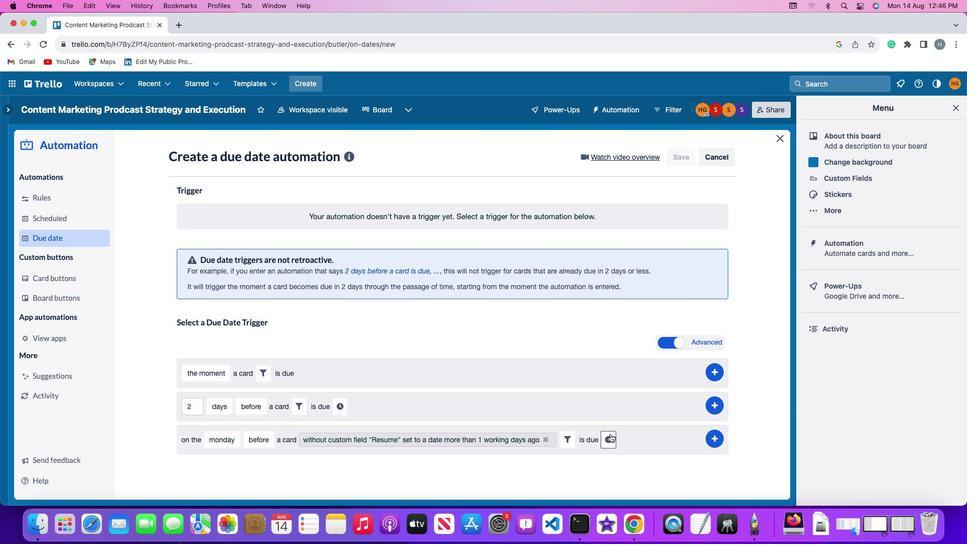 
Action: Mouse pressed left at (614, 434)
Screenshot: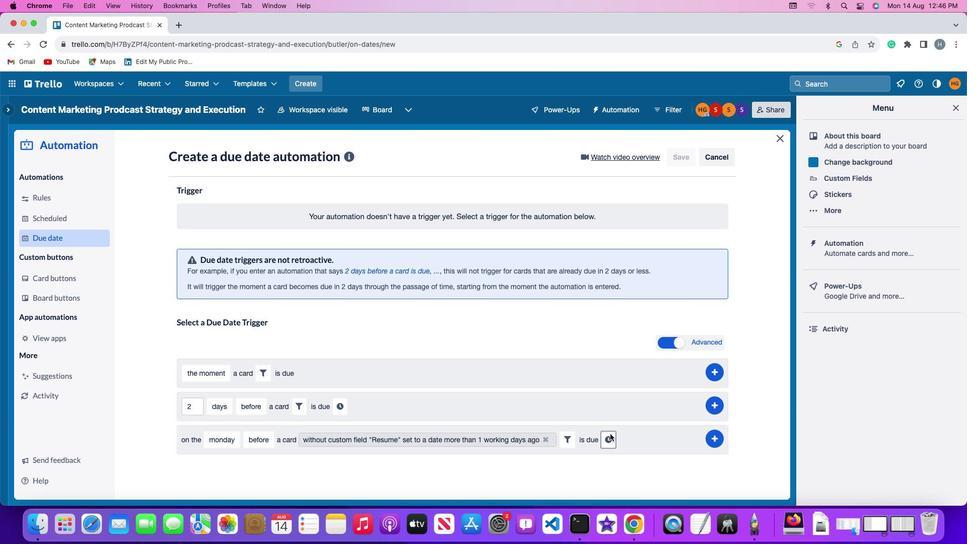 
Action: Mouse moved to (228, 456)
Screenshot: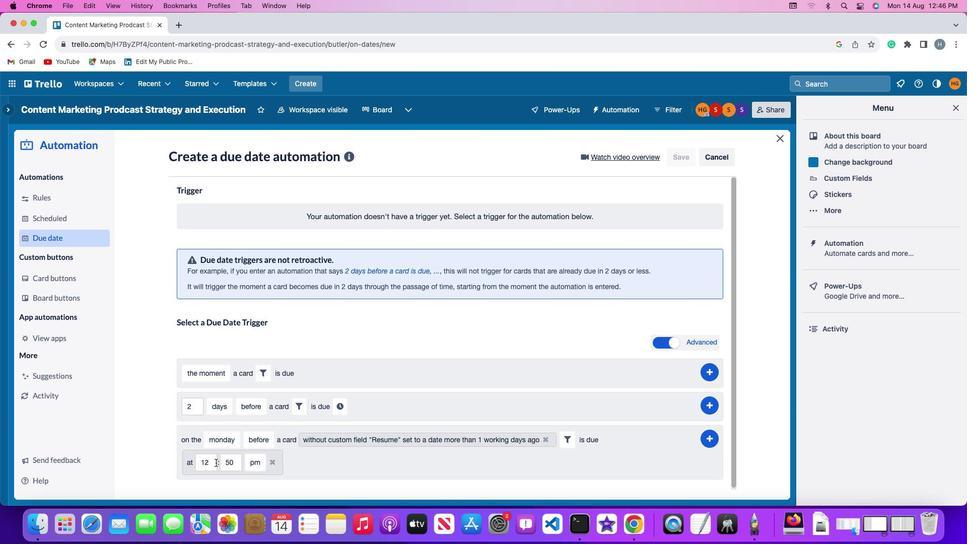 
Action: Mouse pressed left at (228, 456)
Screenshot: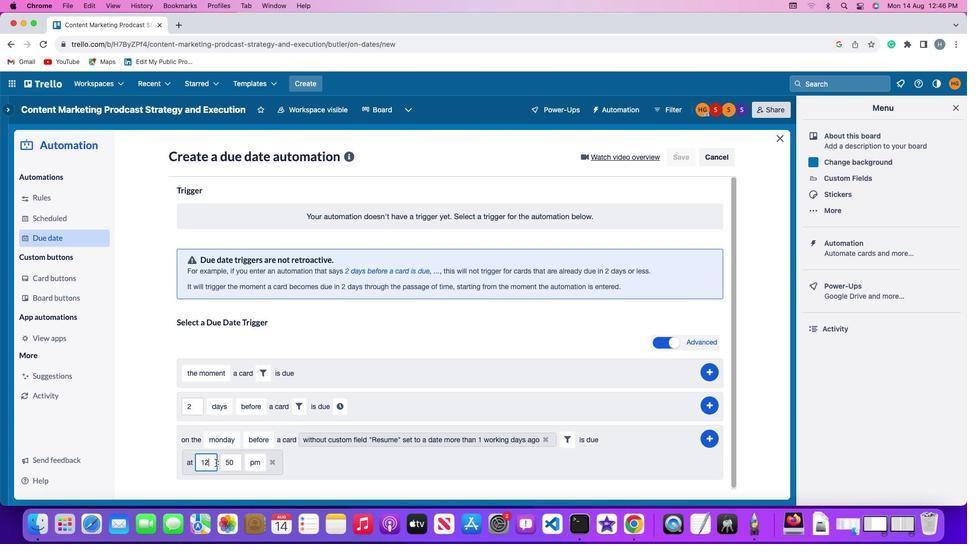 
Action: Key pressed Key.backspaceKey.backspace'1''1'
Screenshot: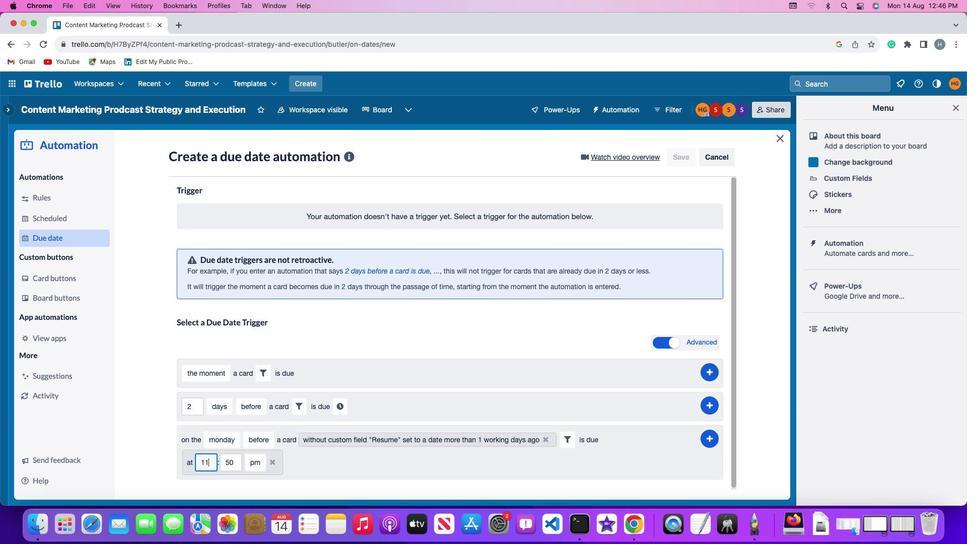 
Action: Mouse moved to (250, 456)
Screenshot: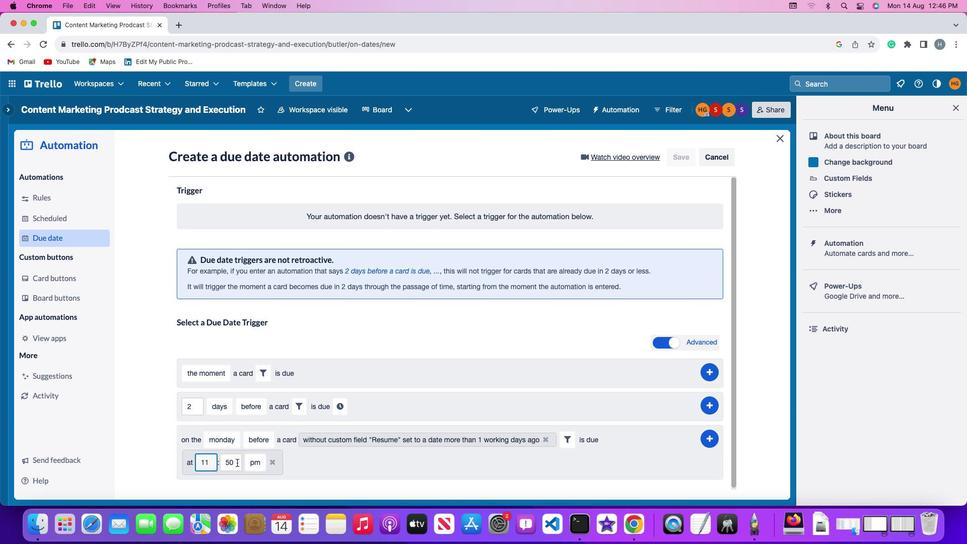 
Action: Mouse pressed left at (250, 456)
Screenshot: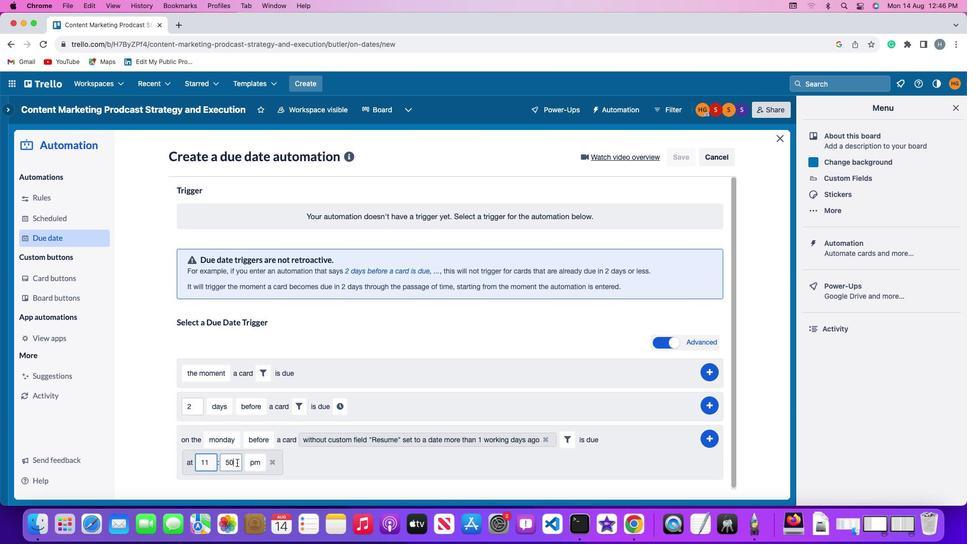 
Action: Key pressed Key.backspaceKey.backspace'0''0'
Screenshot: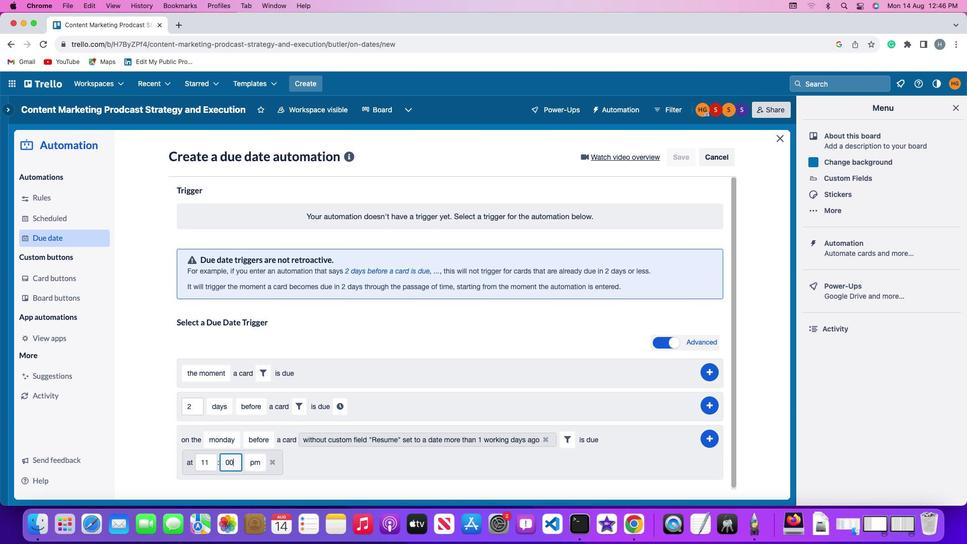 
Action: Mouse moved to (268, 456)
Screenshot: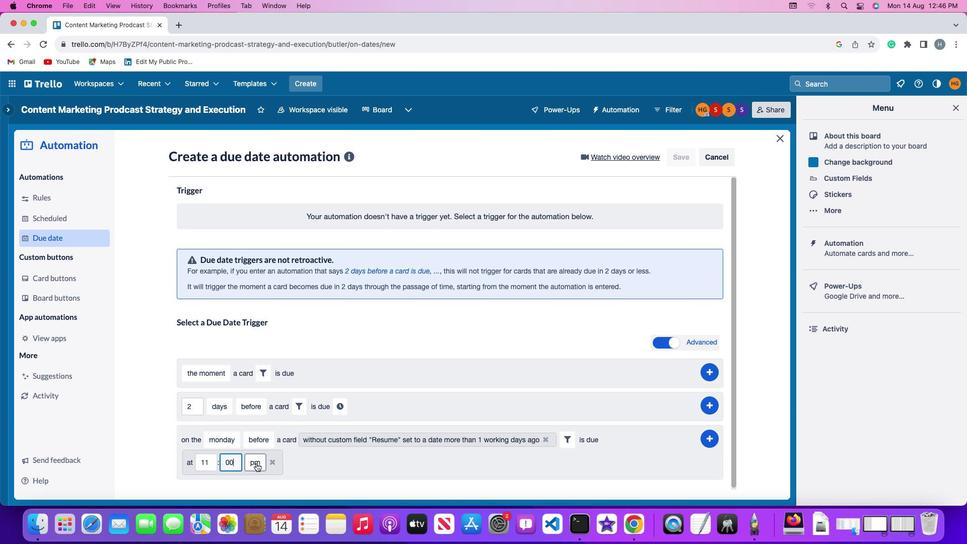 
Action: Mouse pressed left at (268, 456)
Screenshot: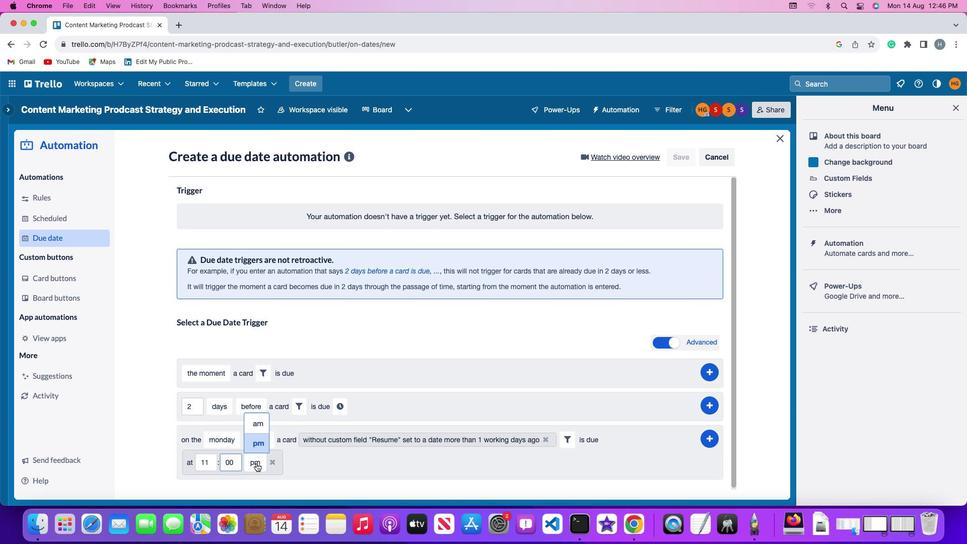 
Action: Mouse moved to (271, 425)
Screenshot: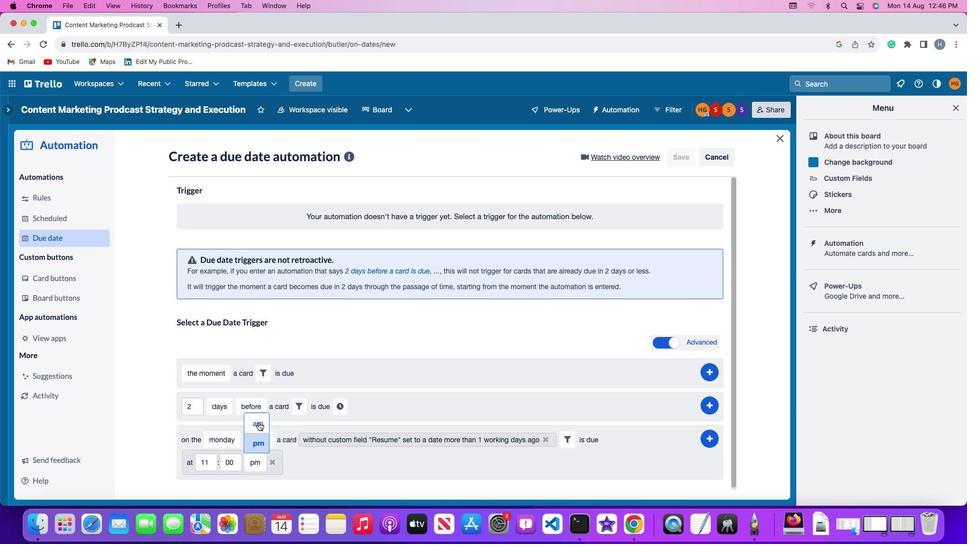 
Action: Mouse pressed left at (271, 425)
Screenshot: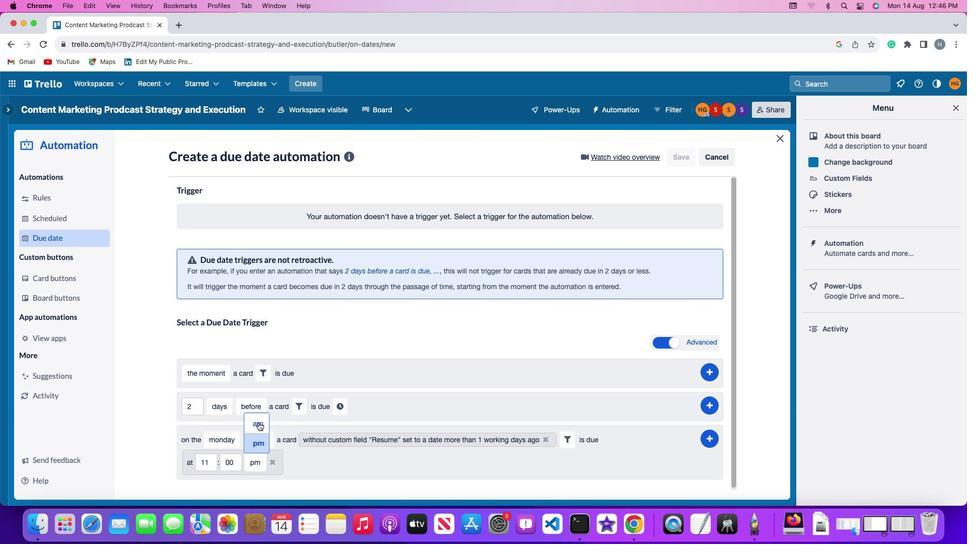 
Action: Mouse moved to (713, 436)
Screenshot: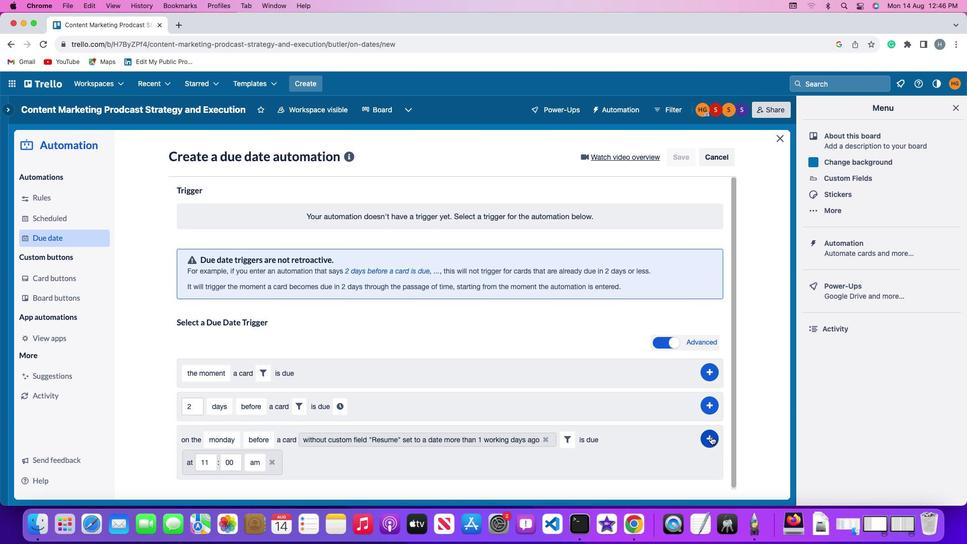 
Action: Mouse pressed left at (713, 436)
Screenshot: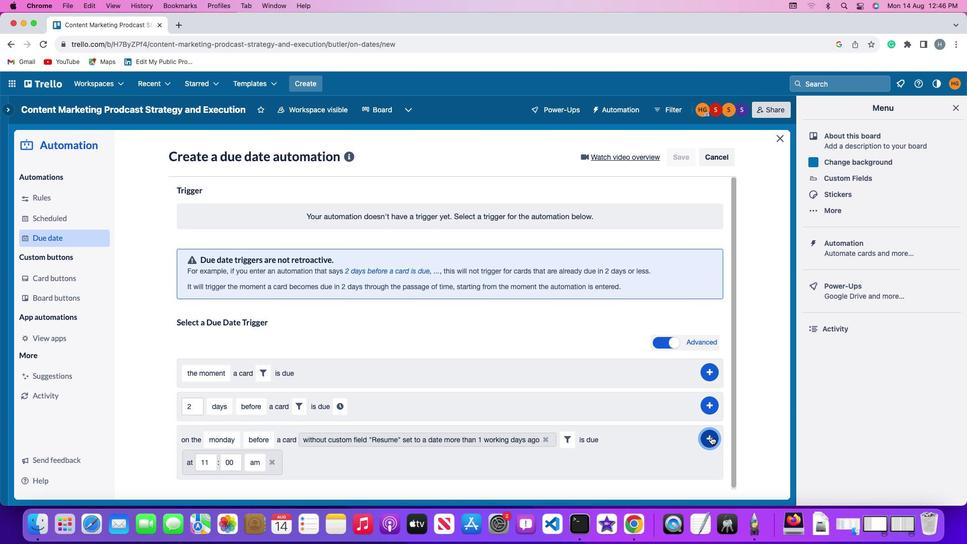 
Action: Mouse moved to (750, 379)
Screenshot: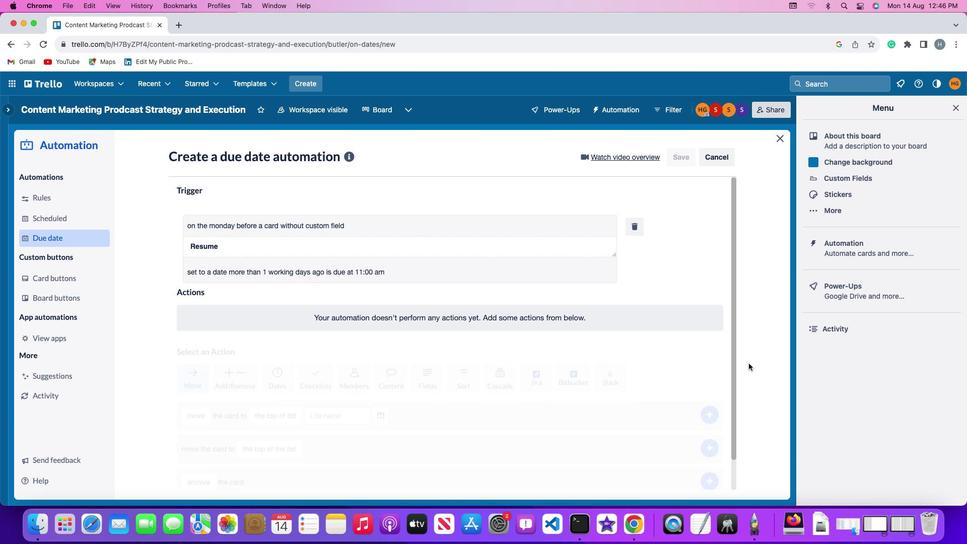 
